 Task: Create a due date automation trigger when advanced on, on the tuesday before a card is due add fields without custom field "Resume" cleared at 11:00 AM.
Action: Mouse moved to (1130, 367)
Screenshot: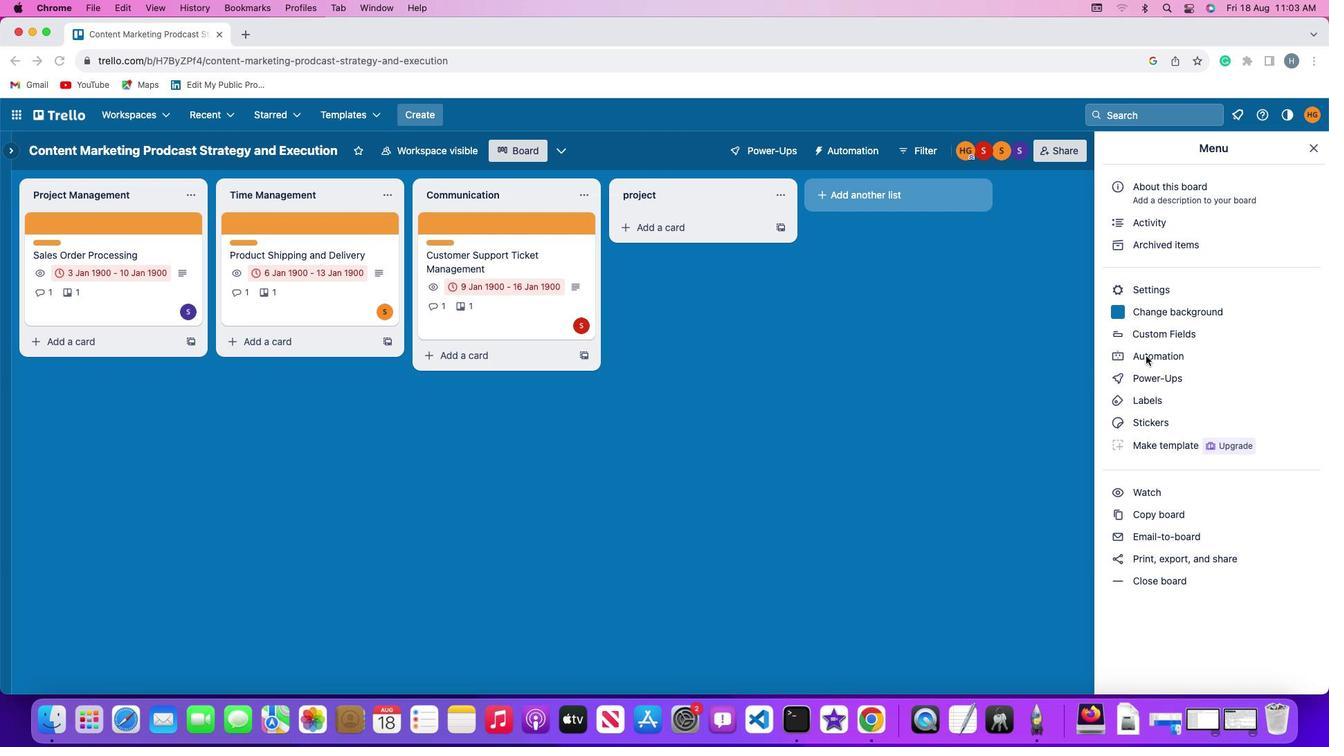 
Action: Mouse pressed left at (1130, 367)
Screenshot: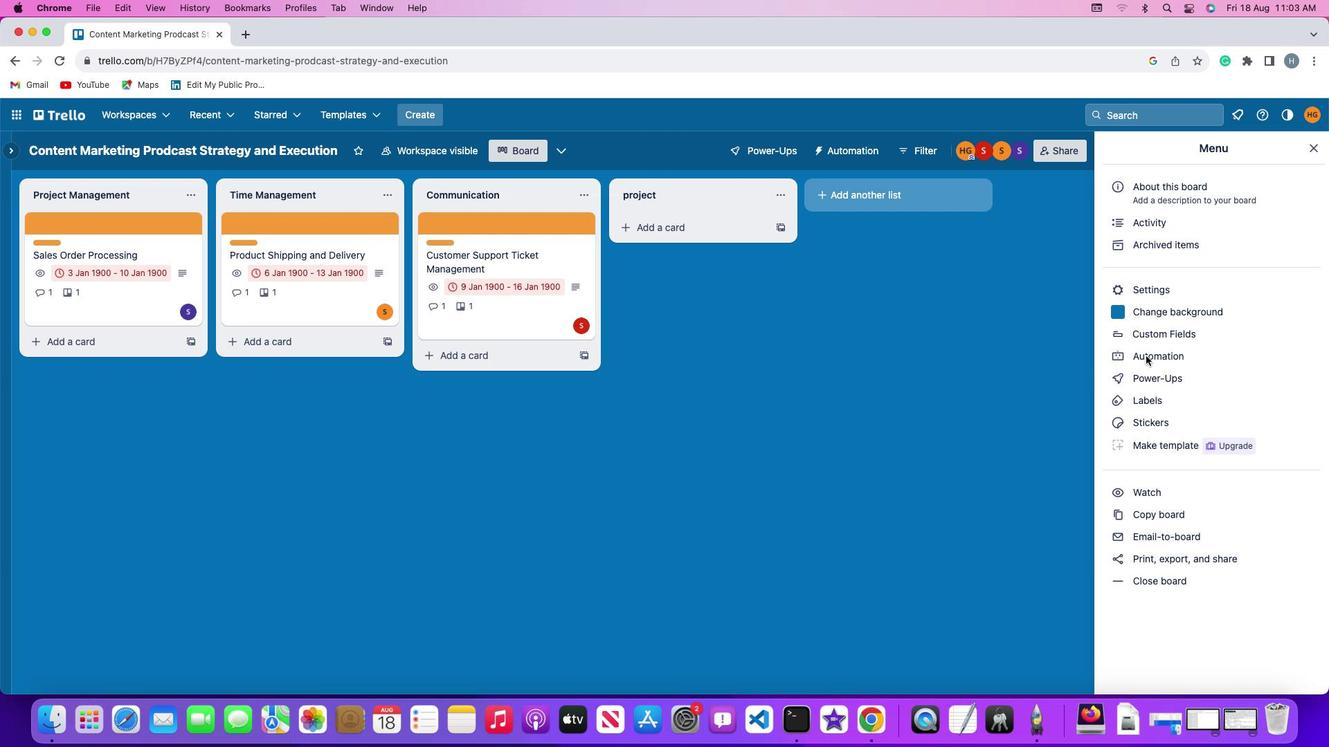 
Action: Mouse pressed left at (1130, 367)
Screenshot: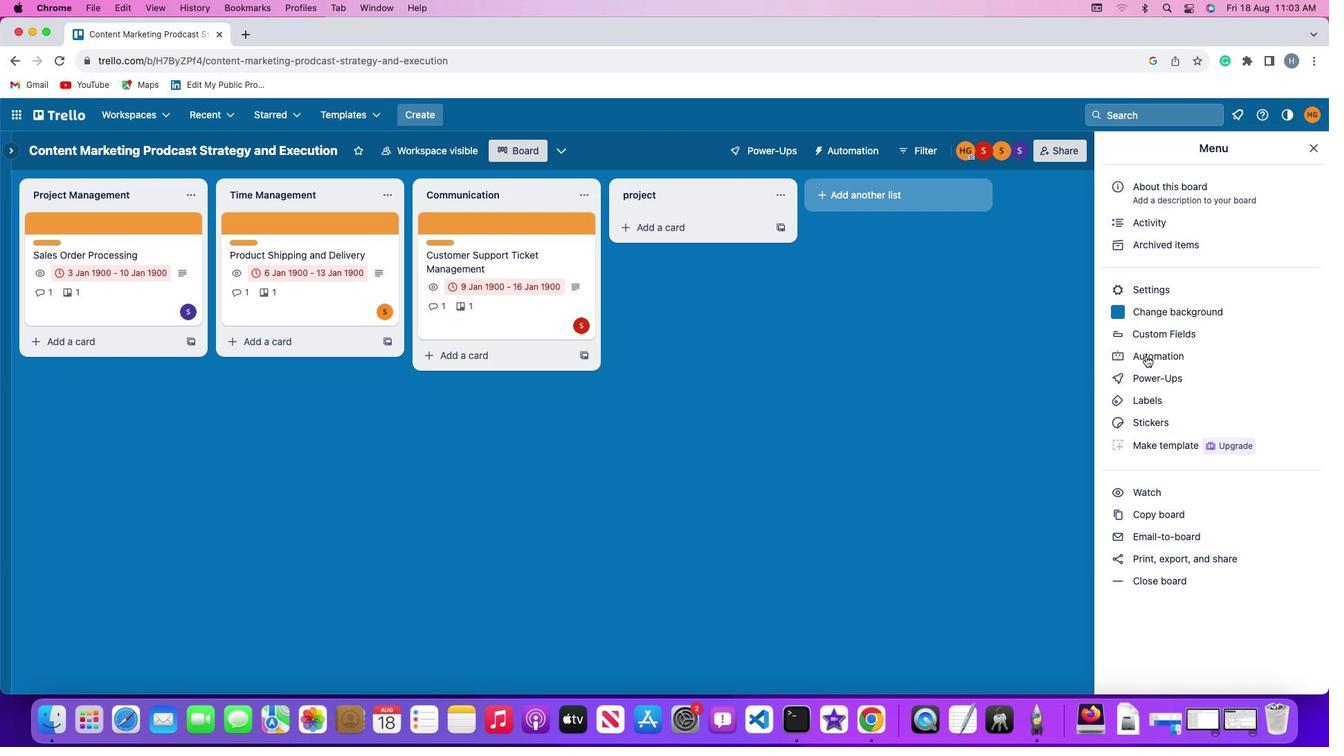 
Action: Mouse moved to (87, 337)
Screenshot: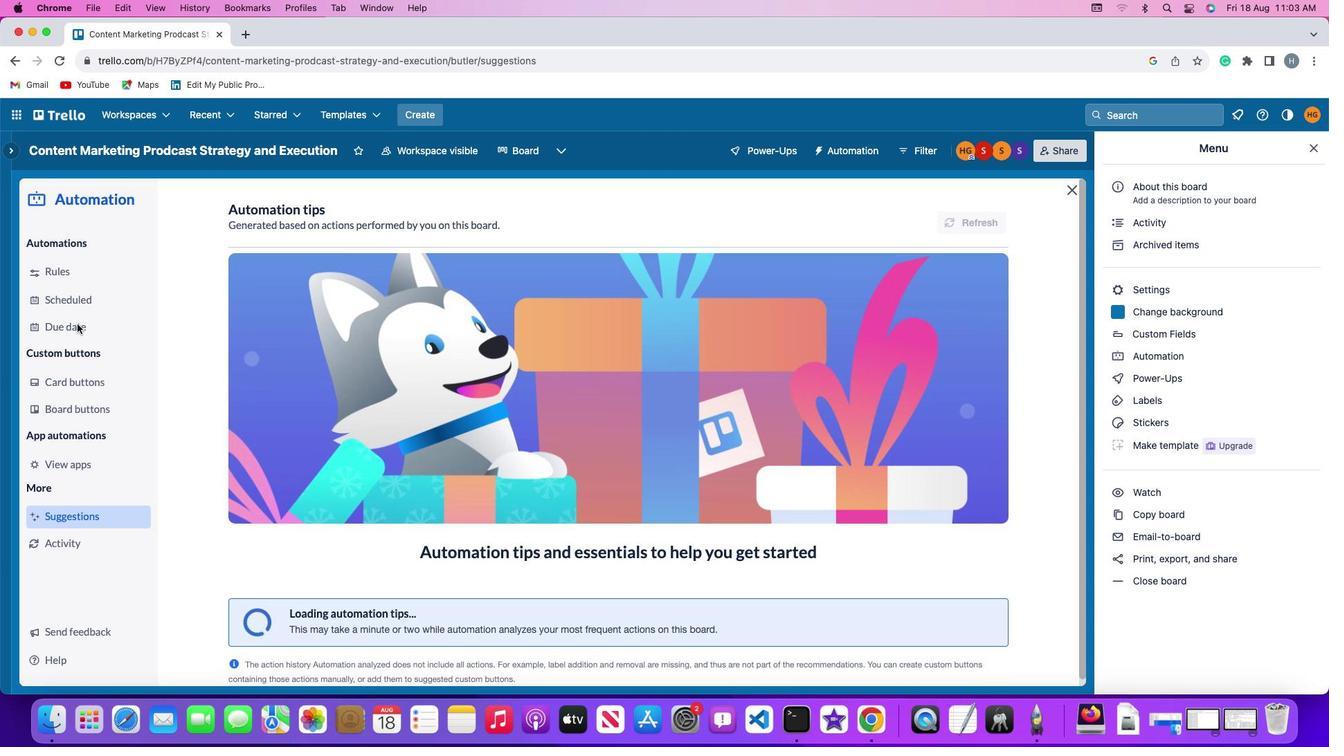 
Action: Mouse pressed left at (87, 337)
Screenshot: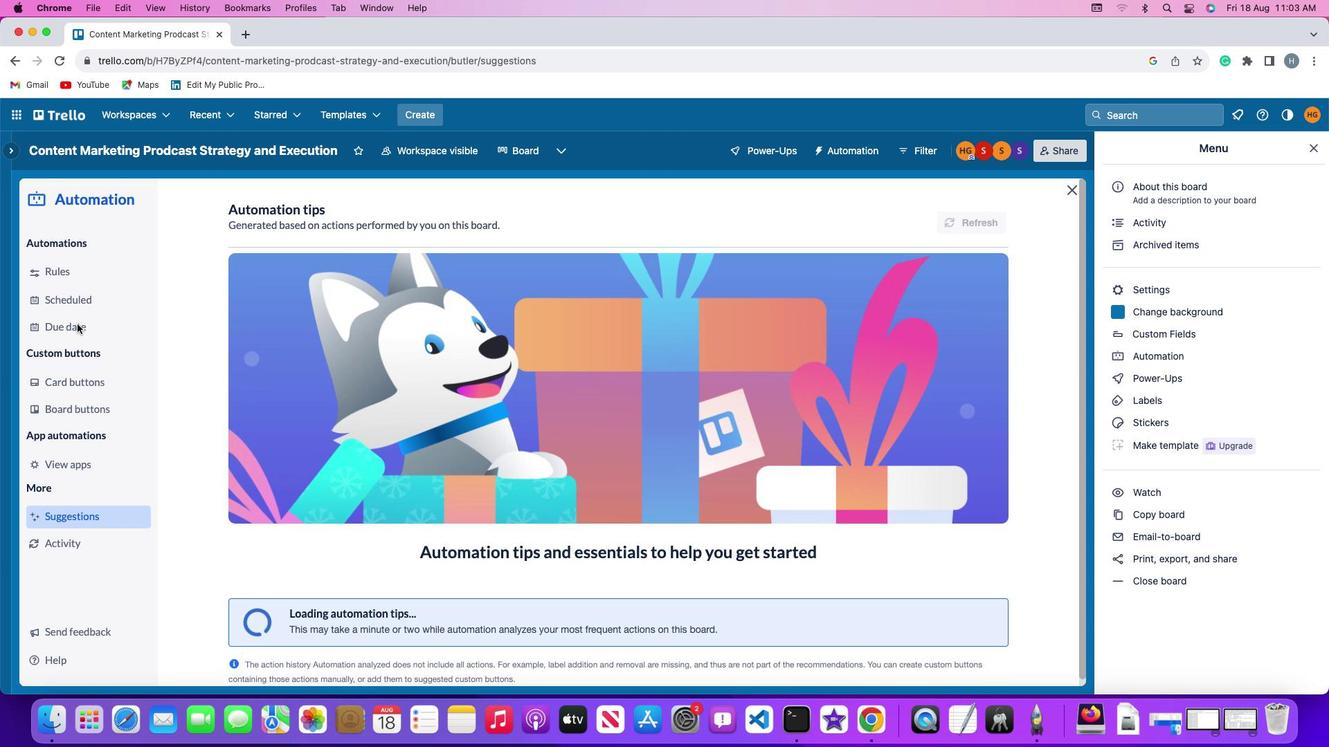 
Action: Mouse moved to (914, 235)
Screenshot: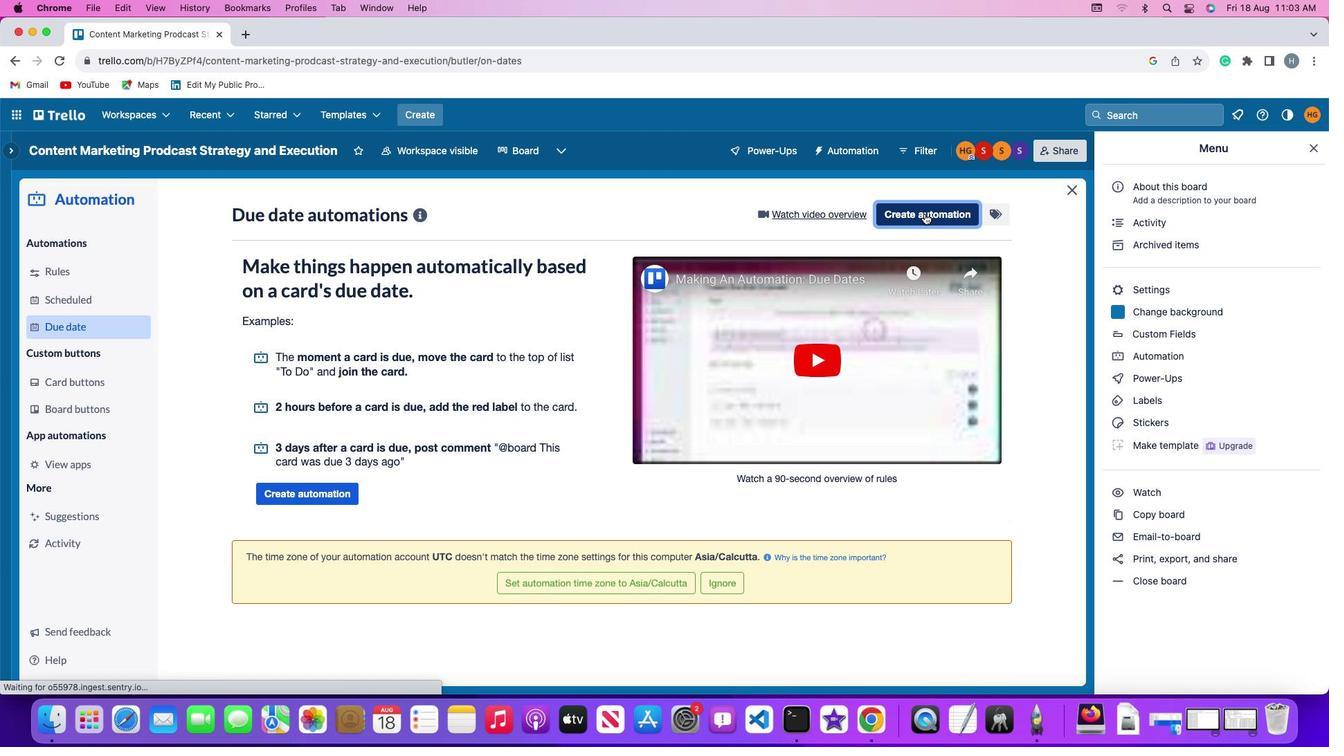 
Action: Mouse pressed left at (914, 235)
Screenshot: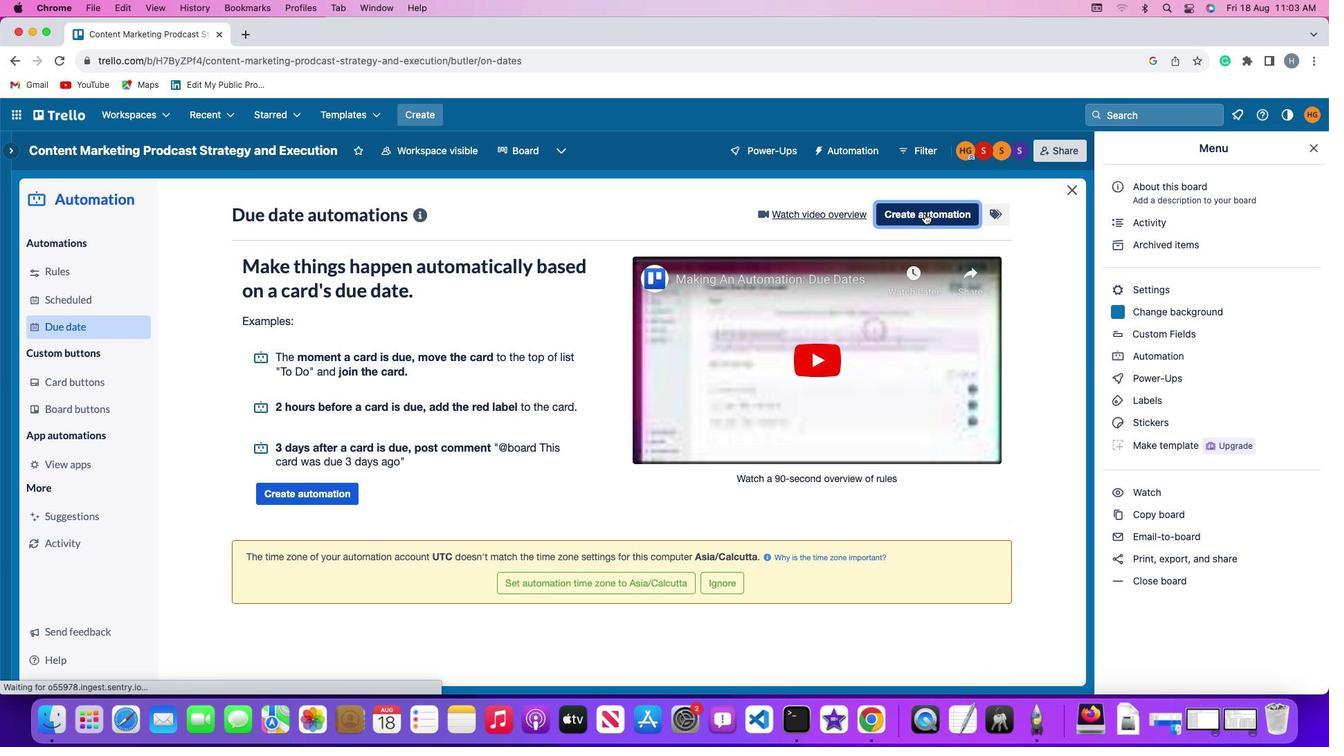 
Action: Mouse moved to (250, 358)
Screenshot: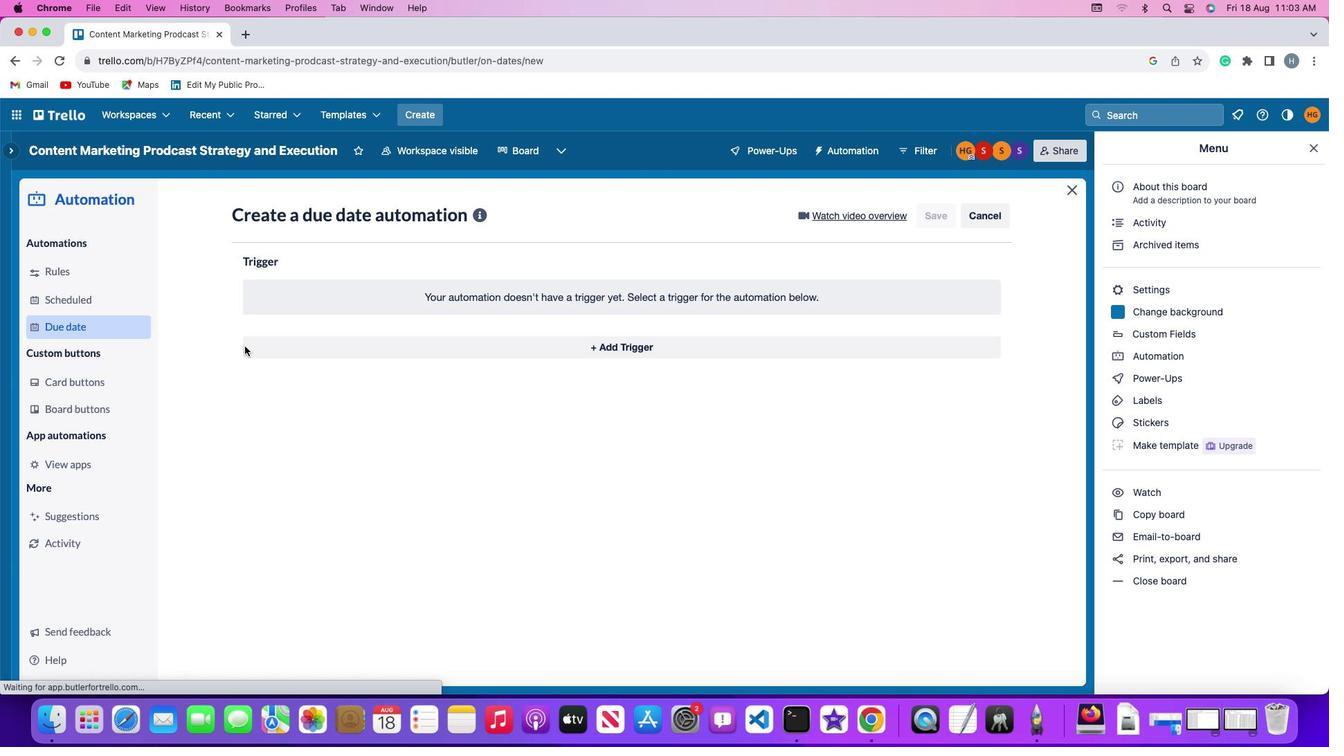 
Action: Mouse pressed left at (250, 358)
Screenshot: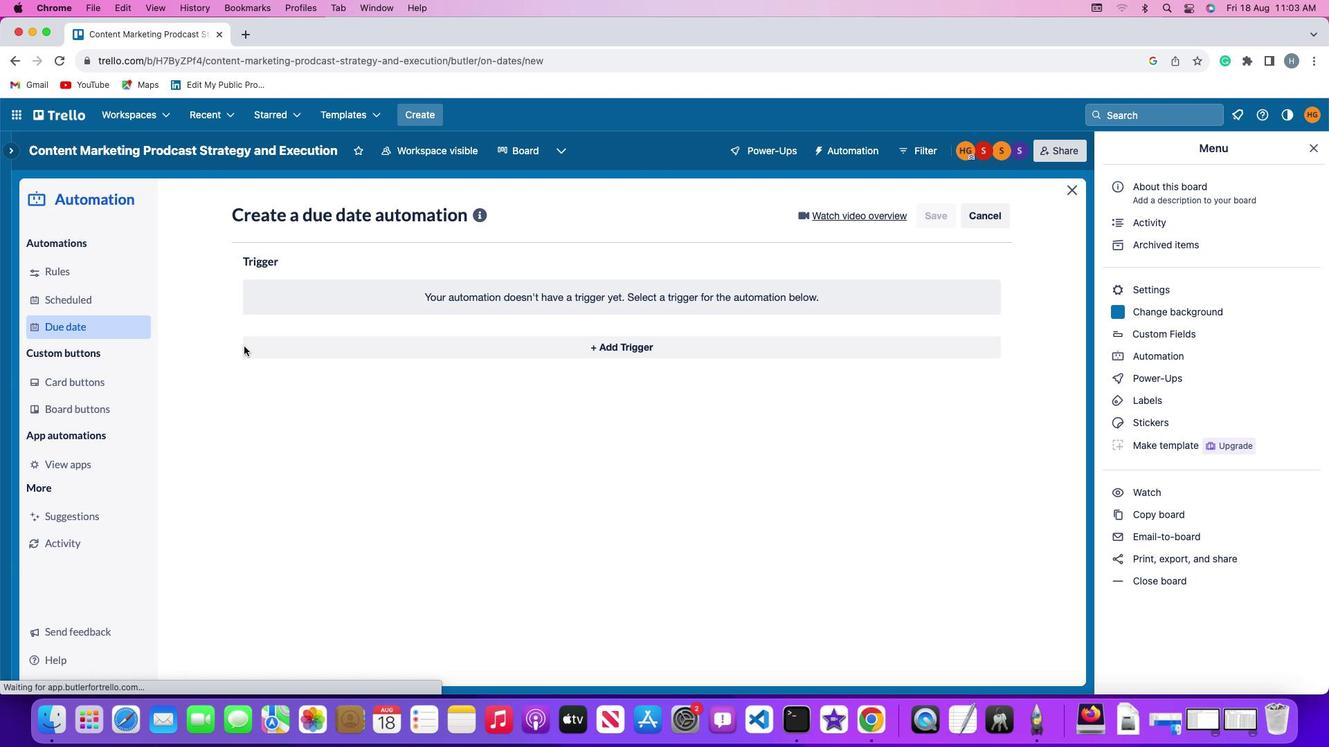 
Action: Mouse moved to (314, 596)
Screenshot: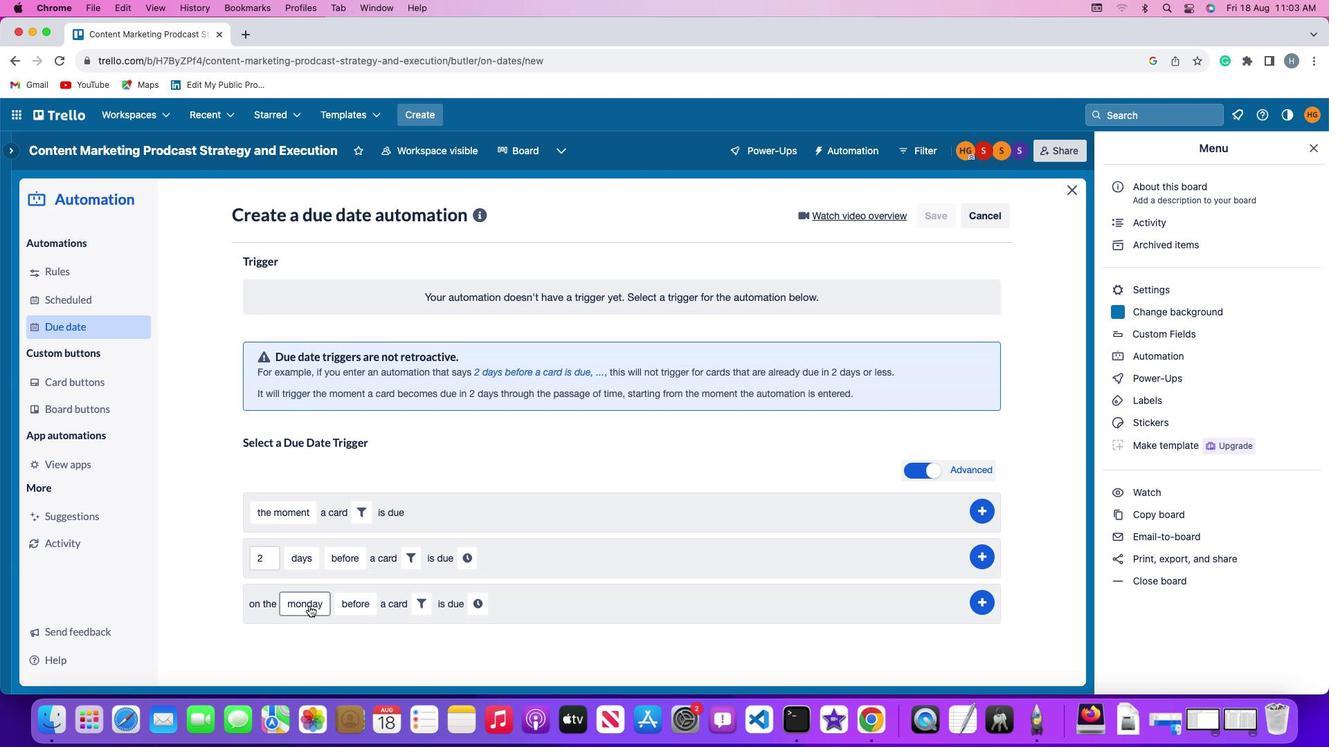 
Action: Mouse pressed left at (314, 596)
Screenshot: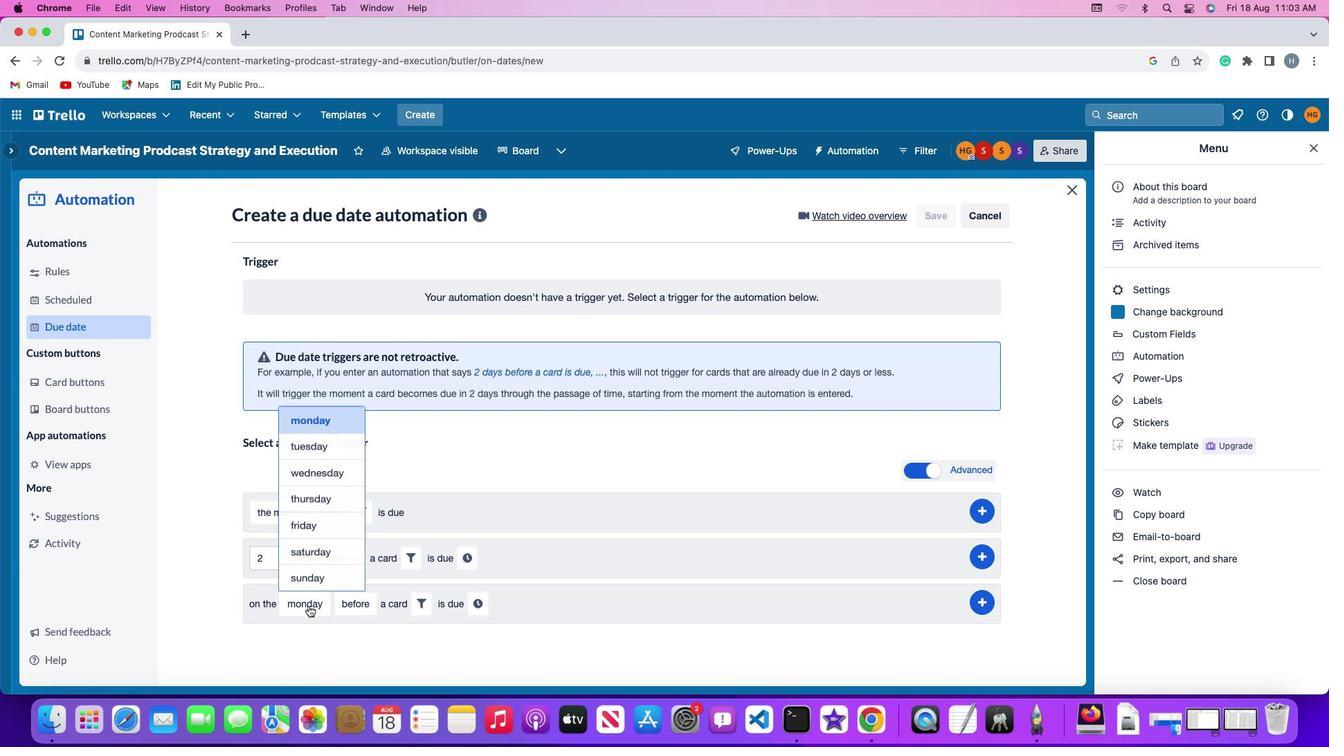 
Action: Mouse moved to (319, 445)
Screenshot: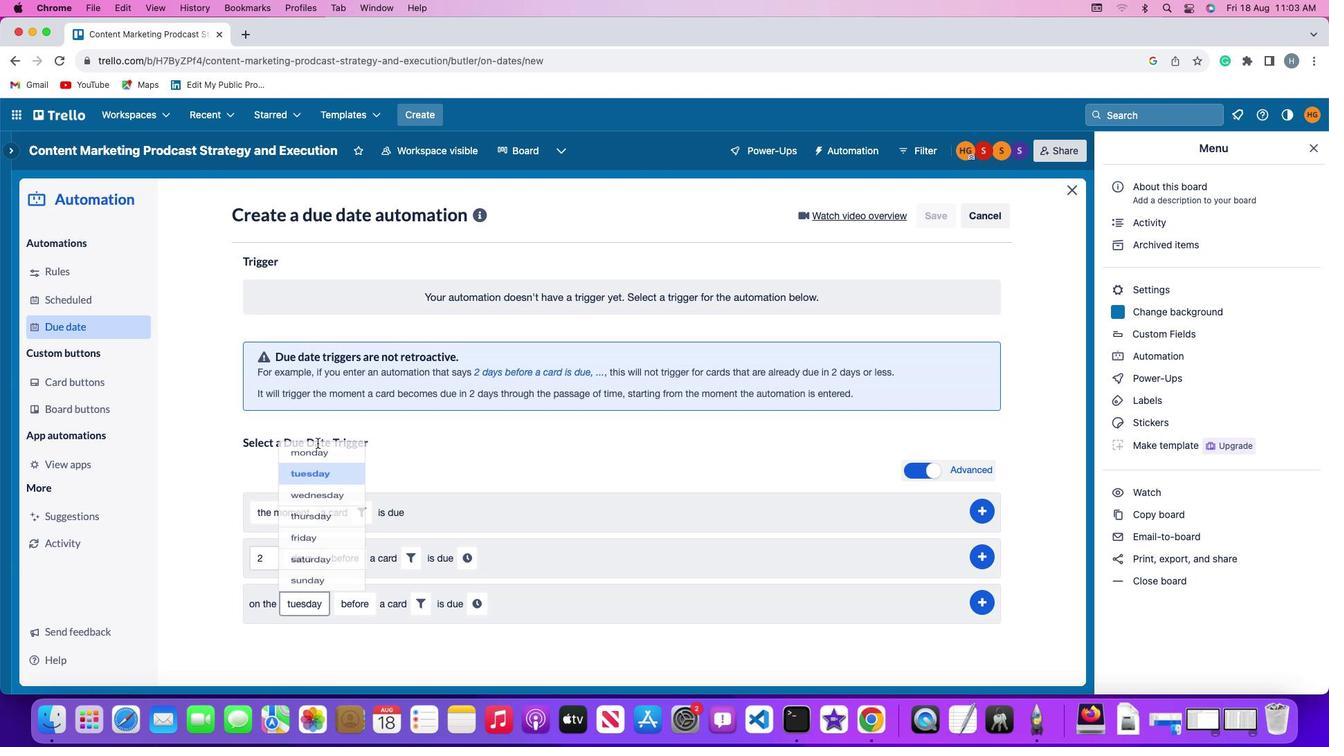
Action: Mouse pressed left at (319, 445)
Screenshot: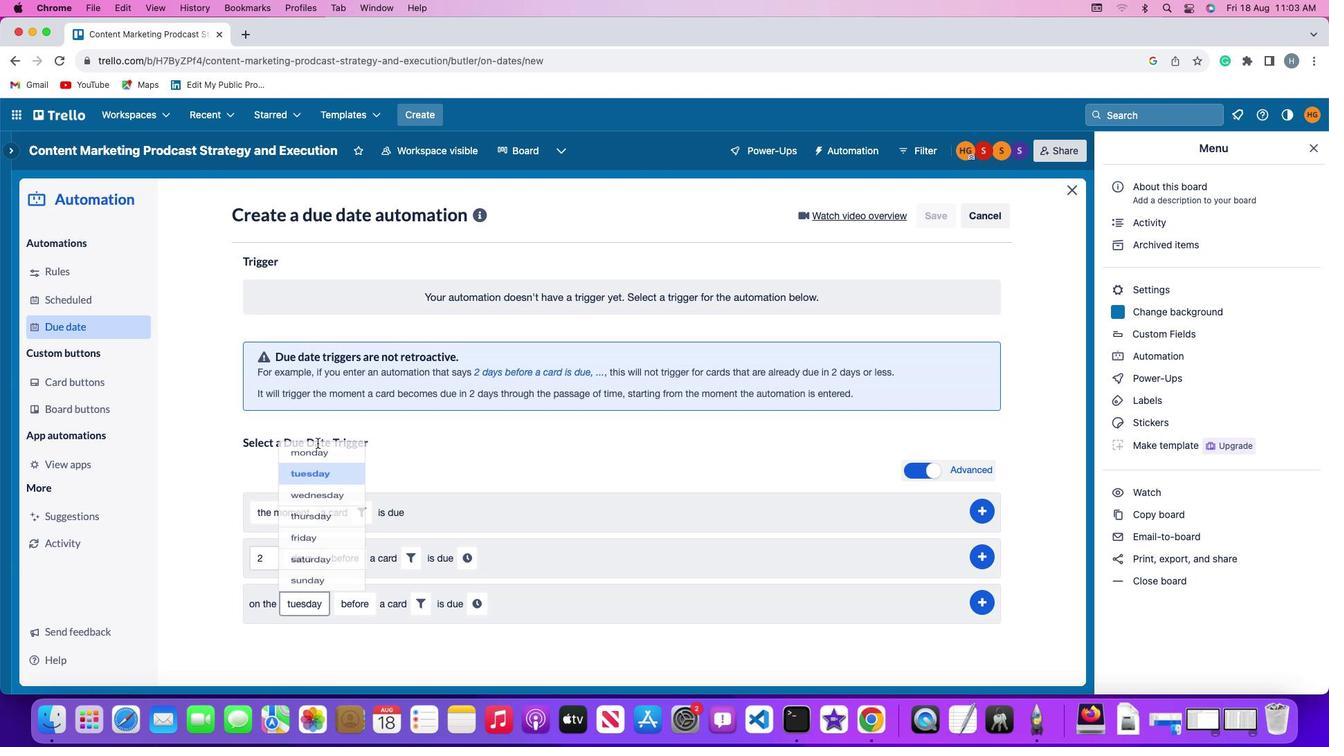 
Action: Mouse moved to (360, 596)
Screenshot: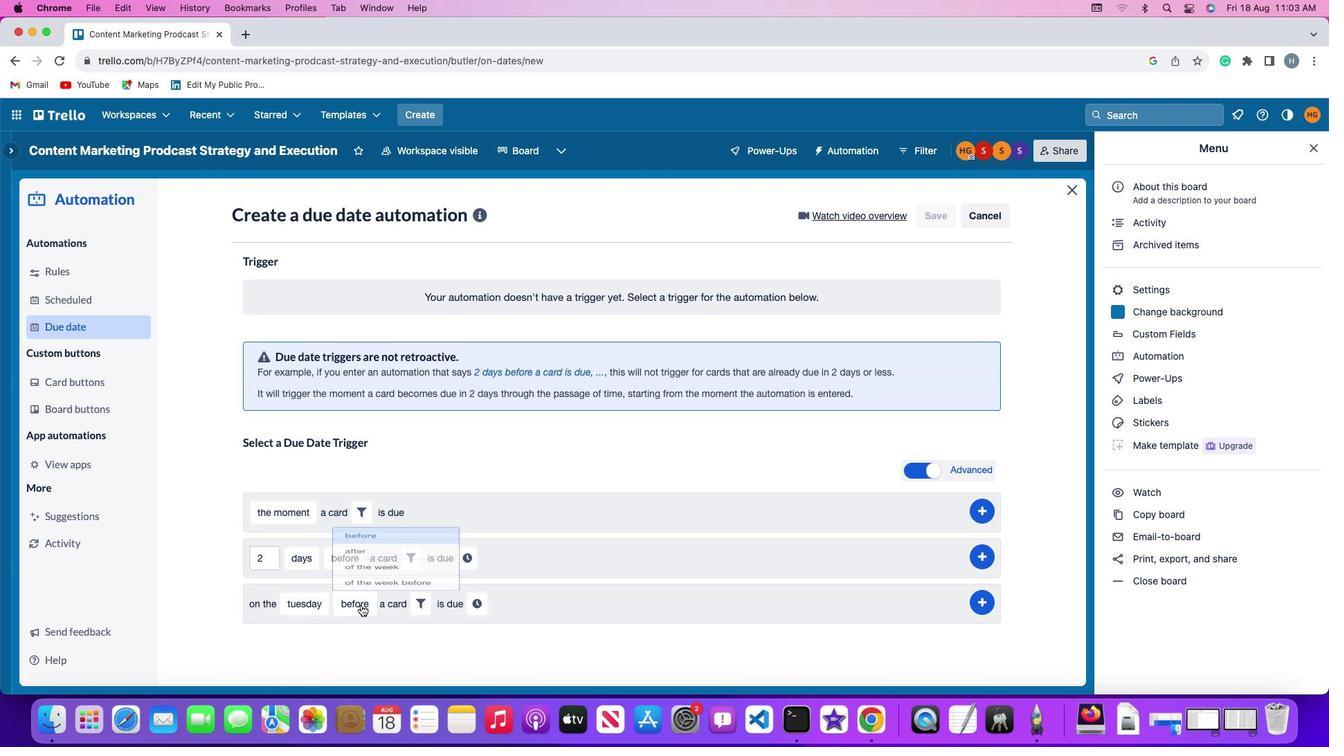
Action: Mouse pressed left at (360, 596)
Screenshot: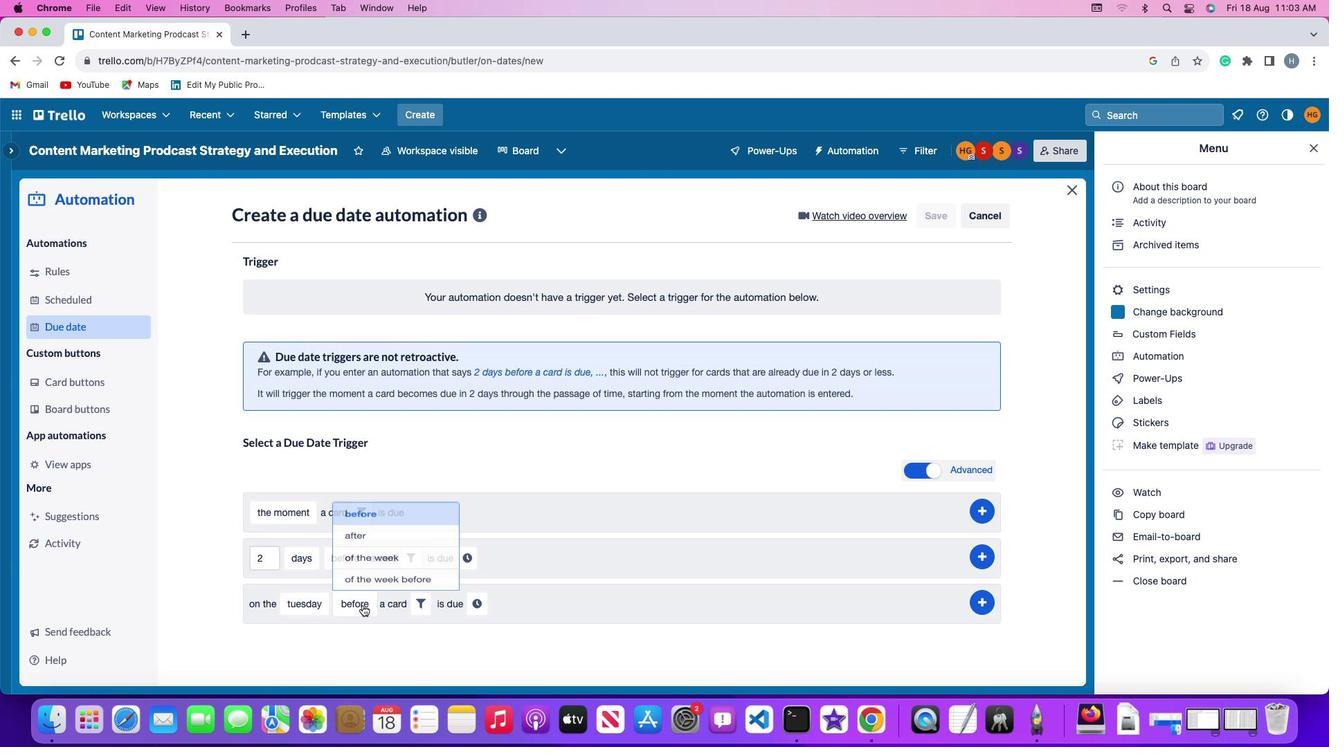
Action: Mouse moved to (387, 495)
Screenshot: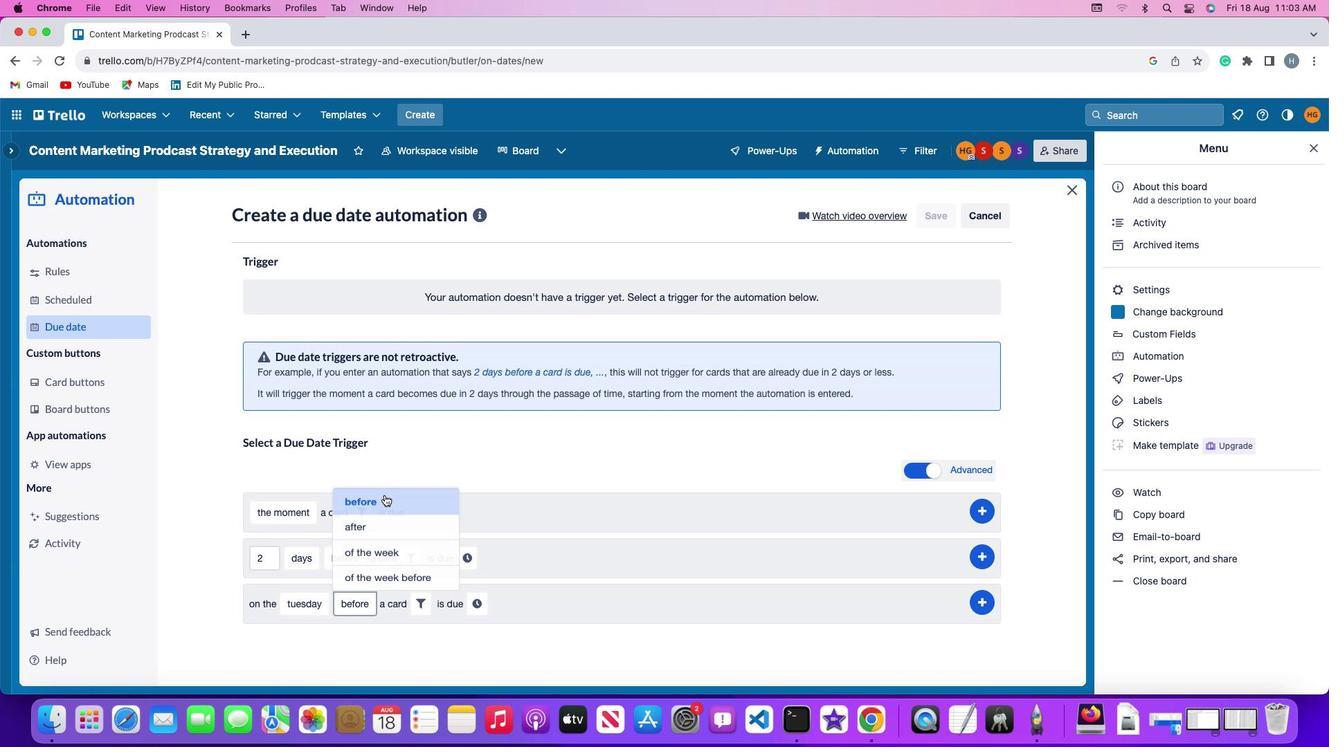 
Action: Mouse pressed left at (387, 495)
Screenshot: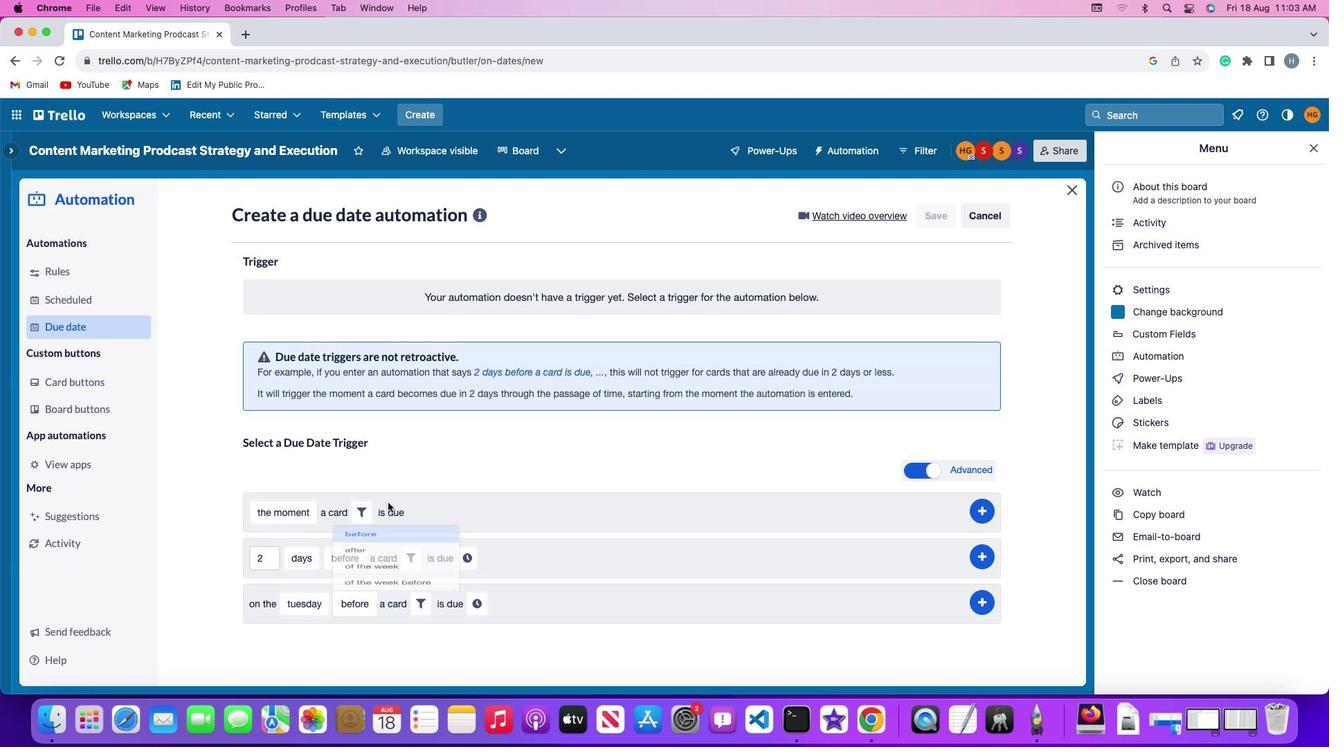 
Action: Mouse moved to (425, 596)
Screenshot: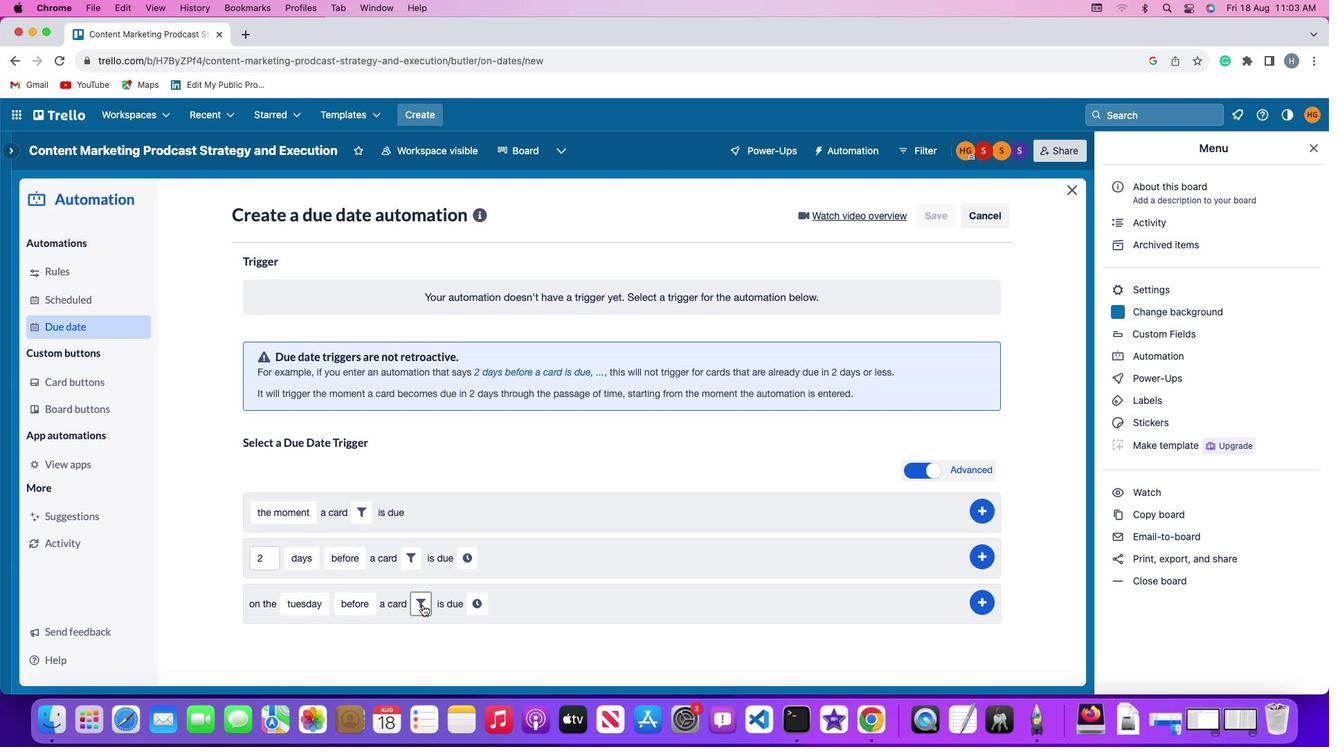 
Action: Mouse pressed left at (425, 596)
Screenshot: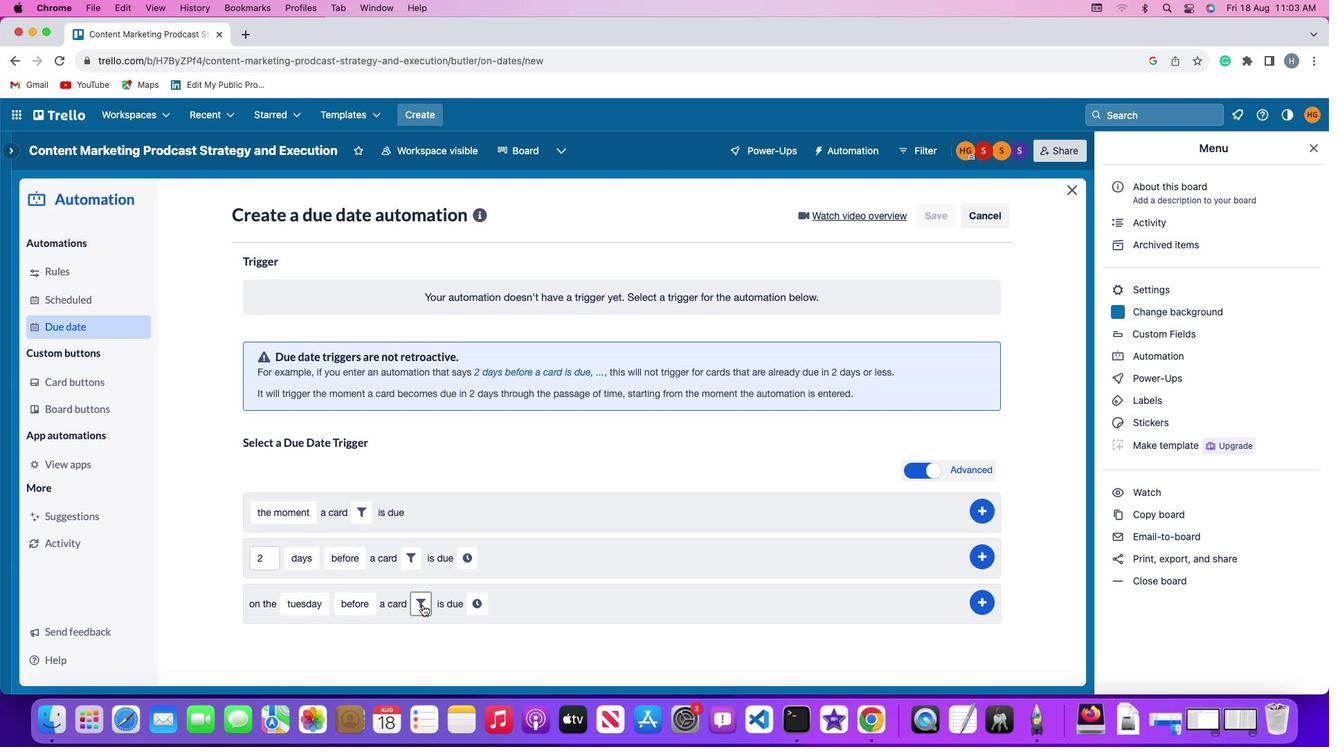 
Action: Mouse moved to (628, 637)
Screenshot: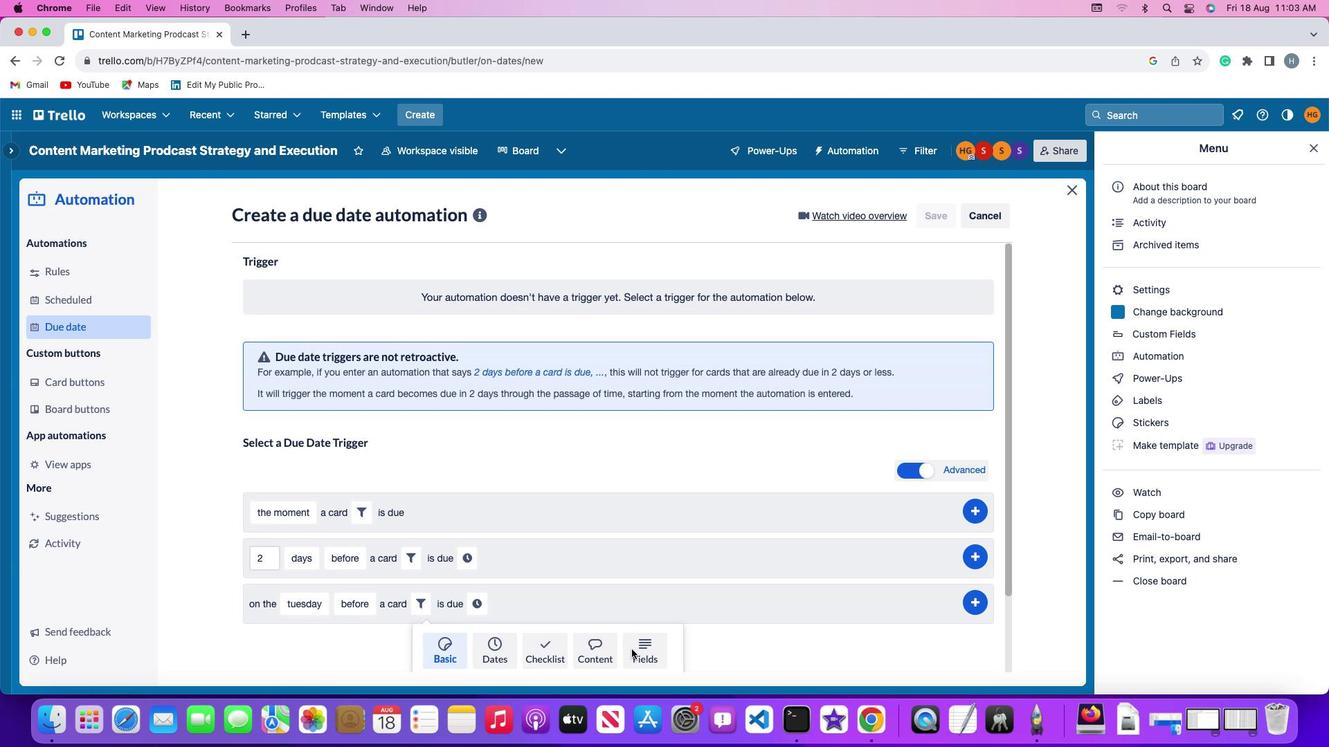 
Action: Mouse pressed left at (628, 637)
Screenshot: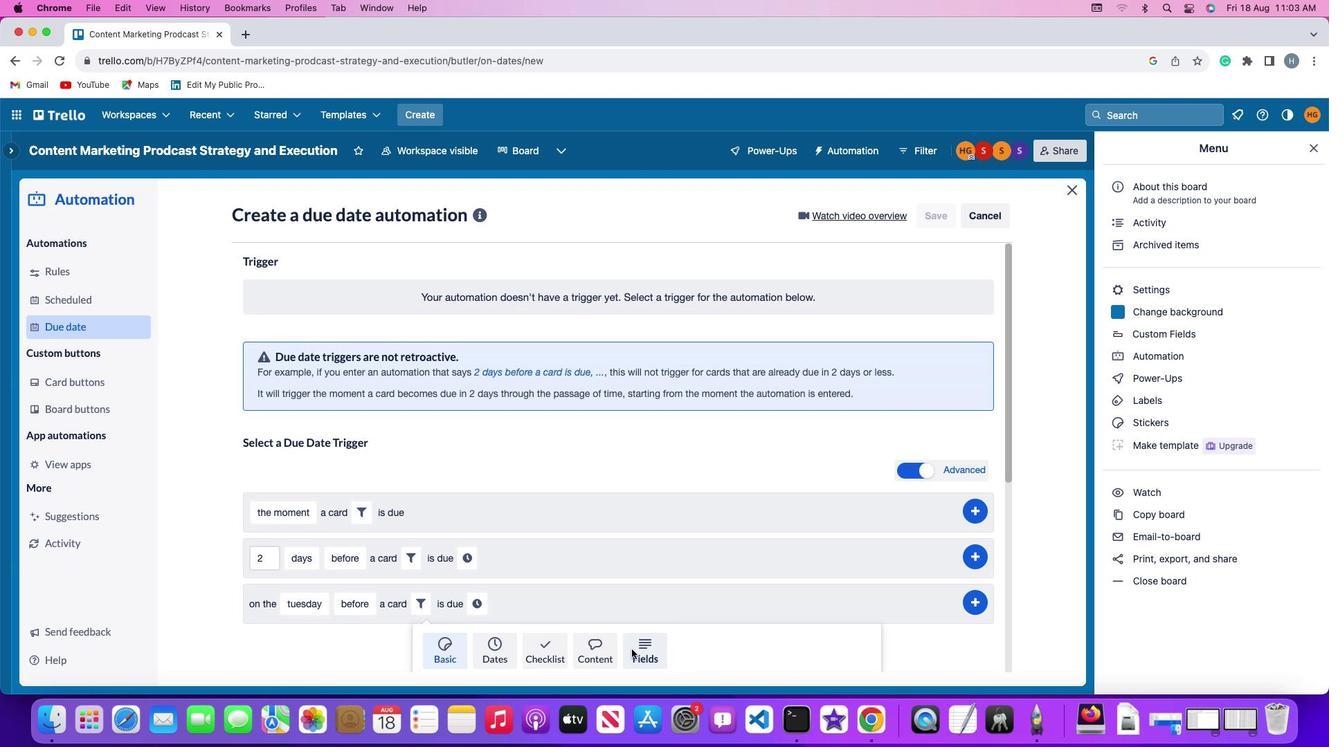 
Action: Mouse moved to (356, 627)
Screenshot: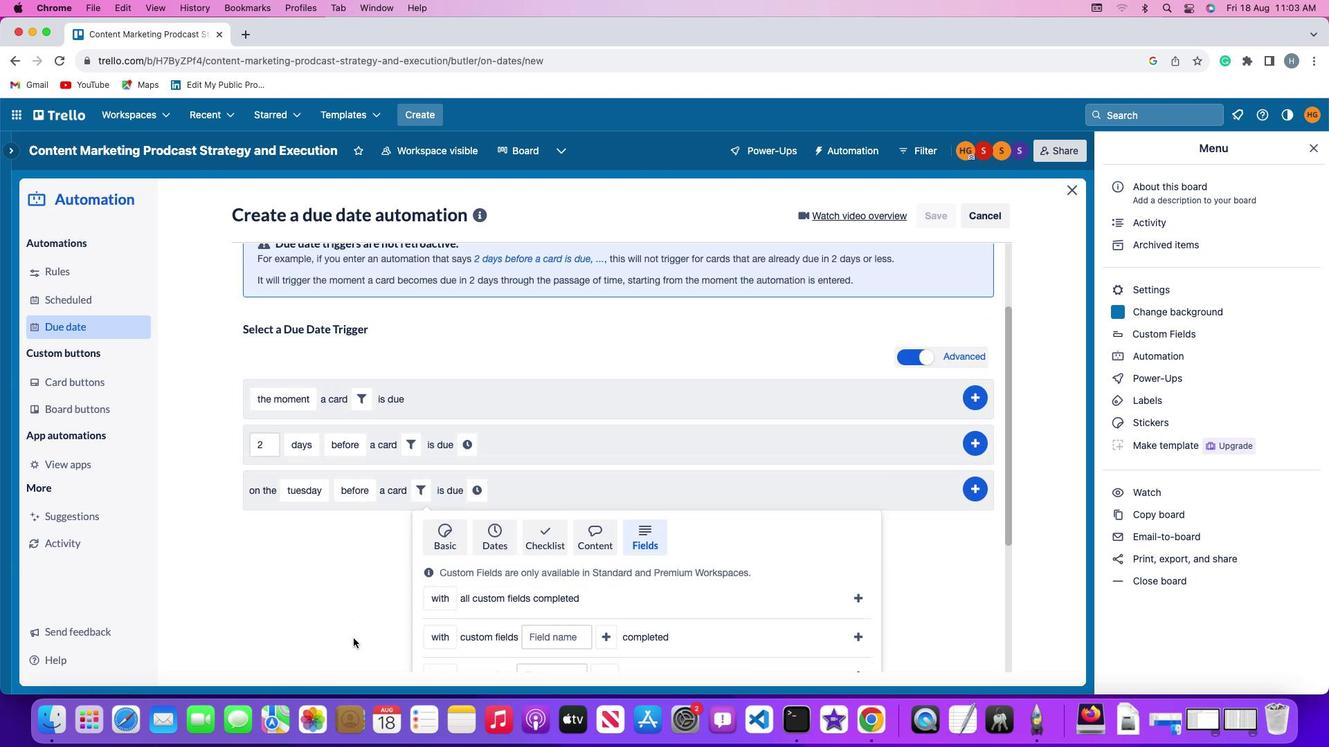 
Action: Mouse scrolled (356, 627) with delta (12, 38)
Screenshot: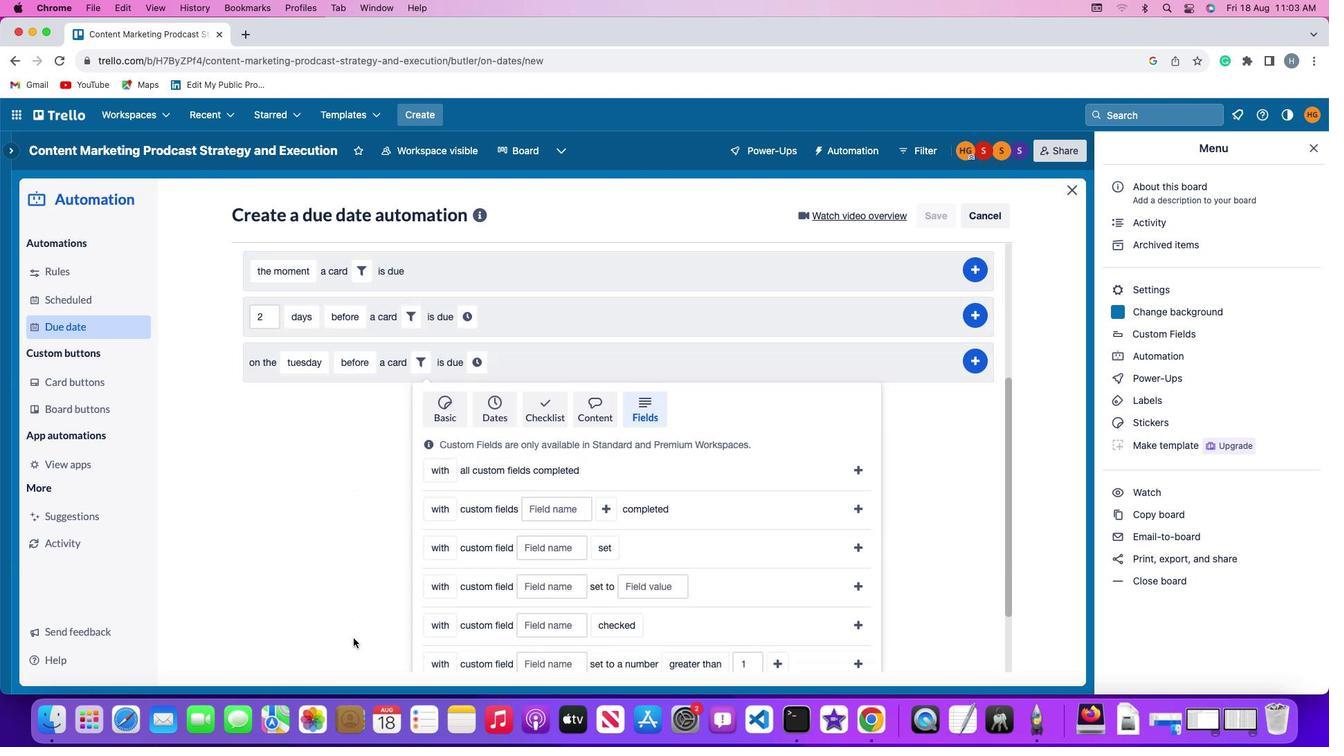 
Action: Mouse scrolled (356, 627) with delta (12, 38)
Screenshot: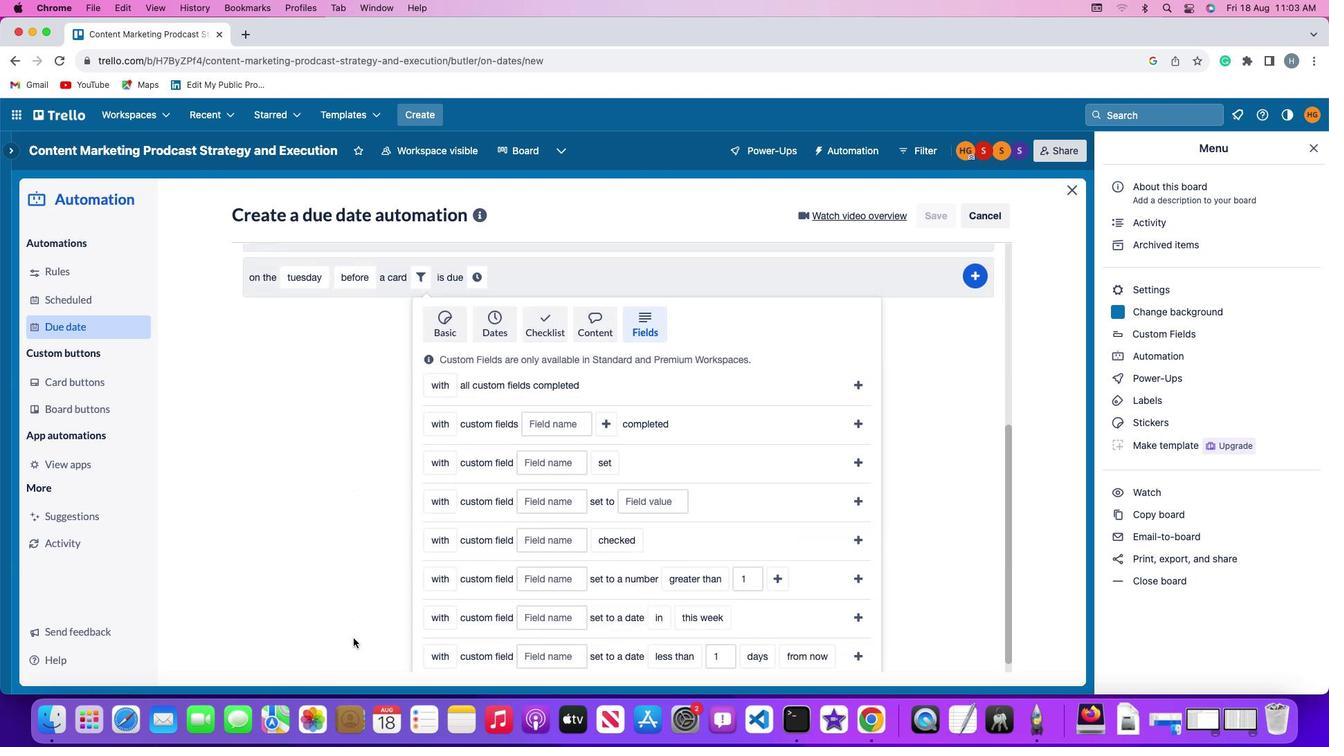 
Action: Mouse scrolled (356, 627) with delta (12, 36)
Screenshot: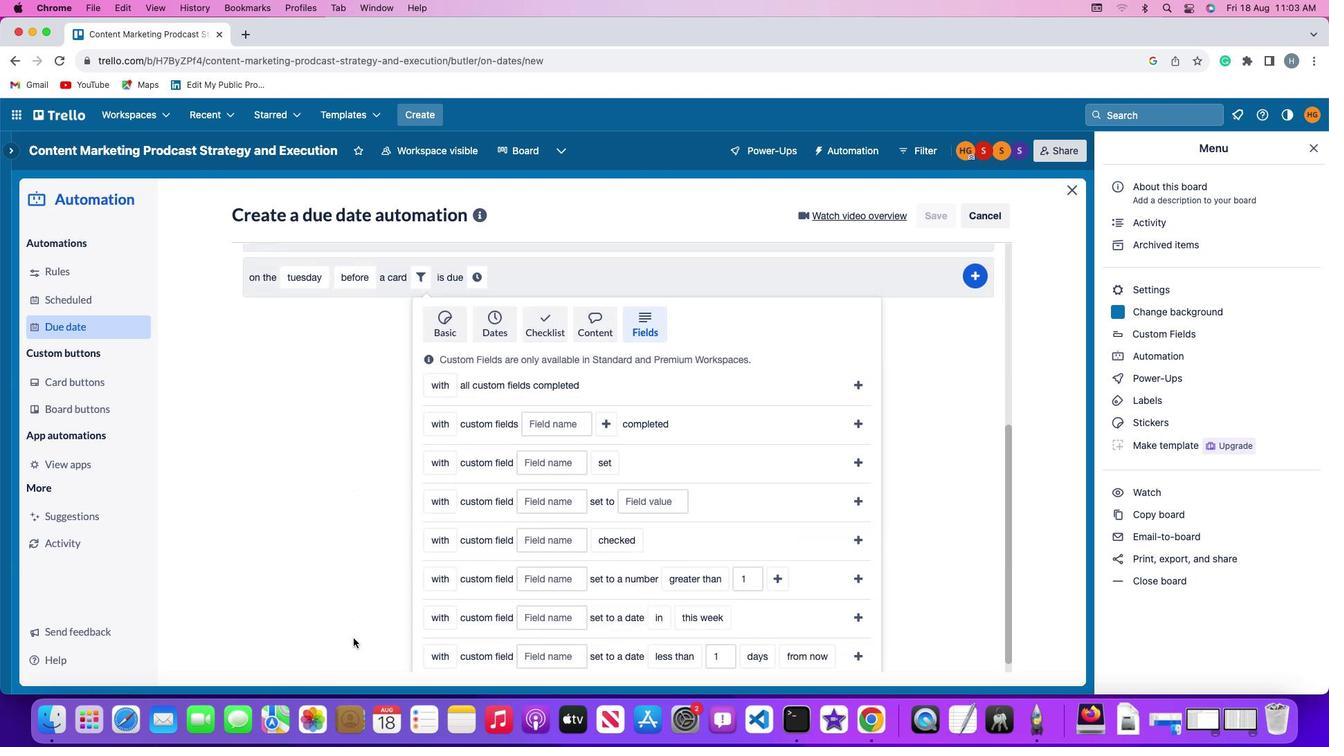 
Action: Mouse scrolled (356, 627) with delta (12, 35)
Screenshot: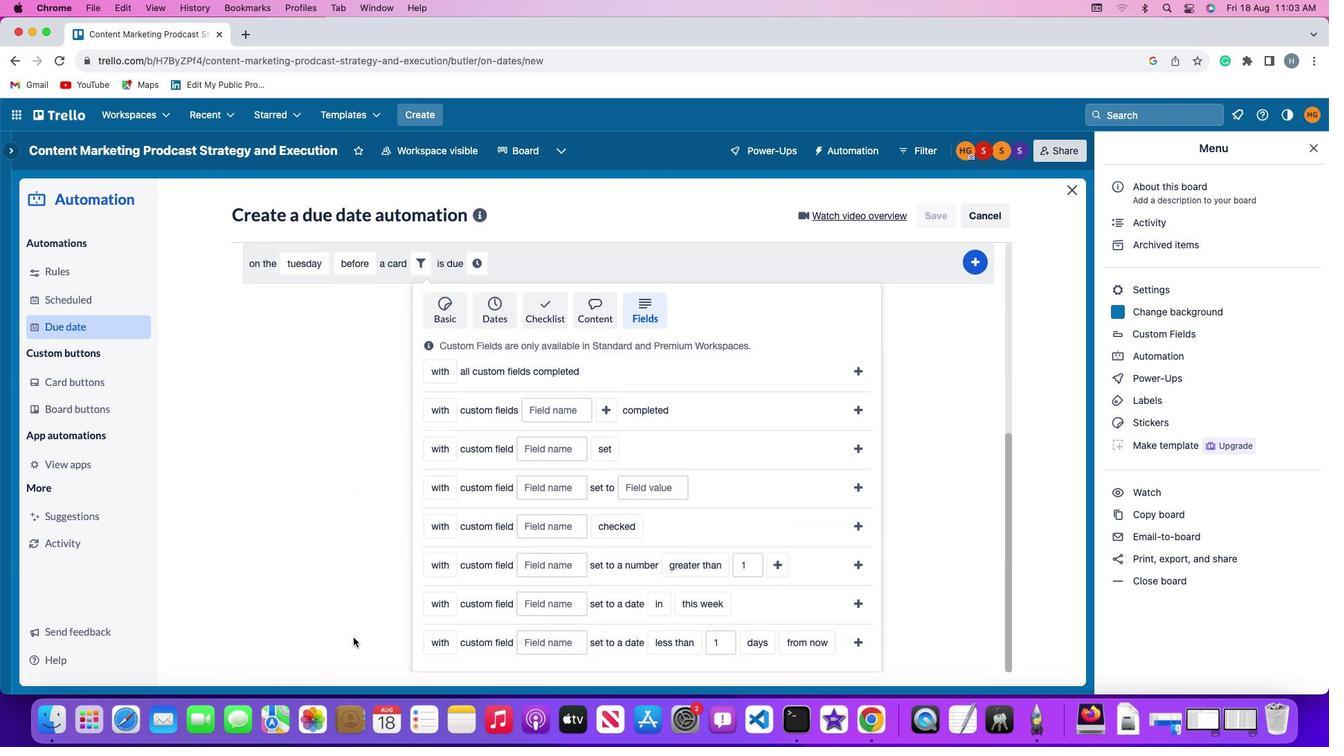 
Action: Mouse moved to (356, 627)
Screenshot: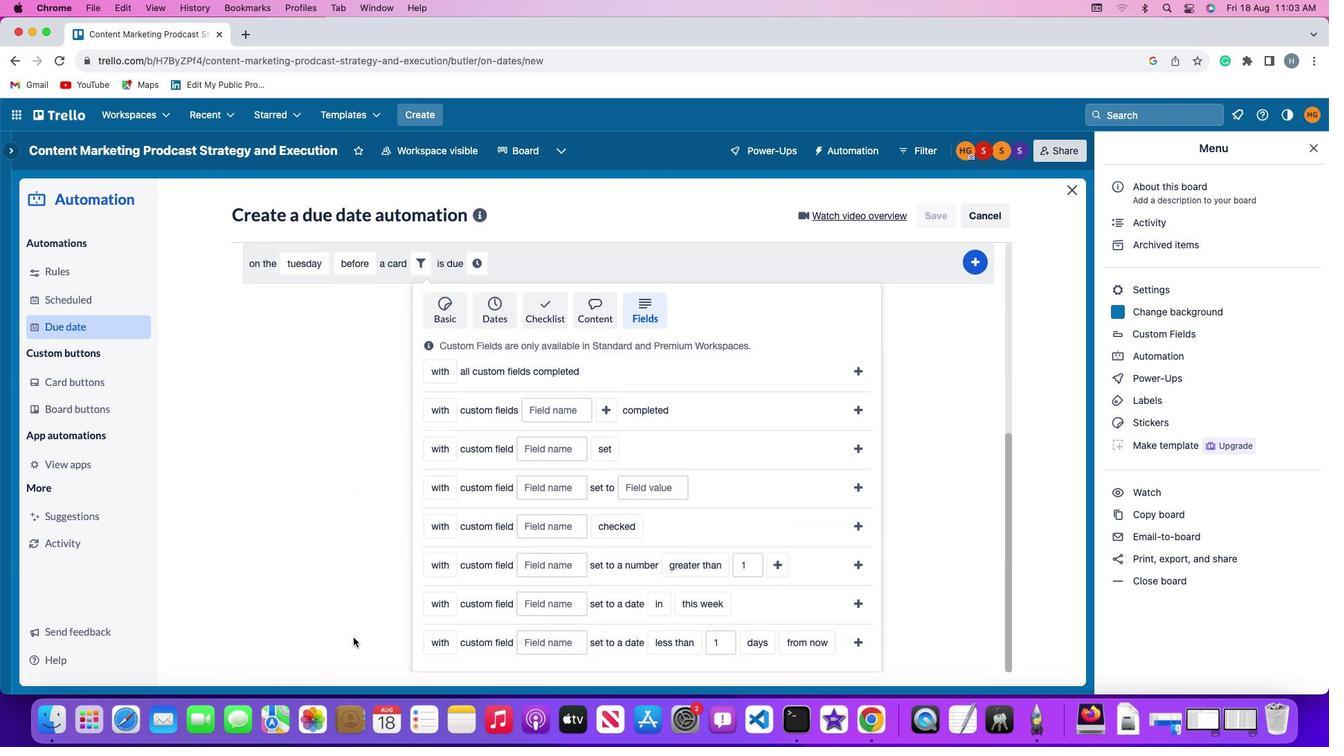 
Action: Mouse scrolled (356, 627) with delta (12, 34)
Screenshot: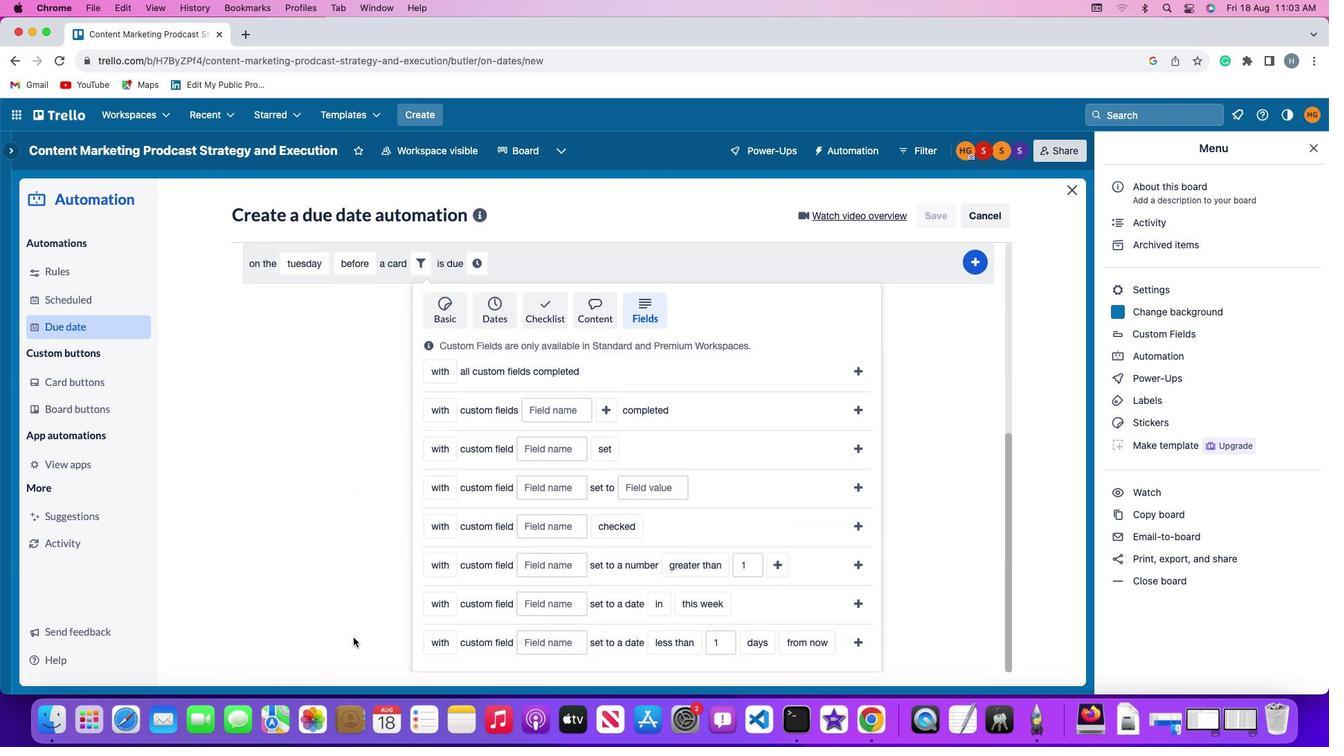
Action: Mouse moved to (358, 625)
Screenshot: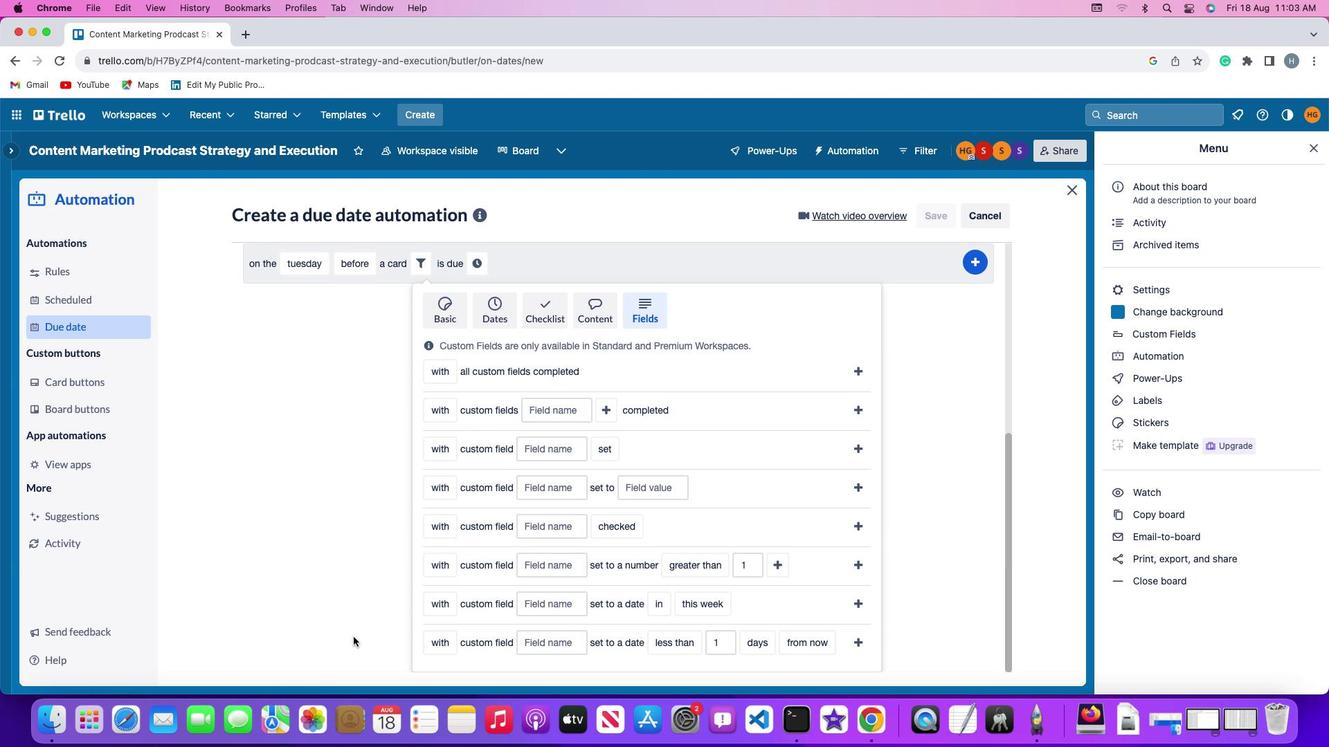 
Action: Mouse scrolled (358, 625) with delta (12, 38)
Screenshot: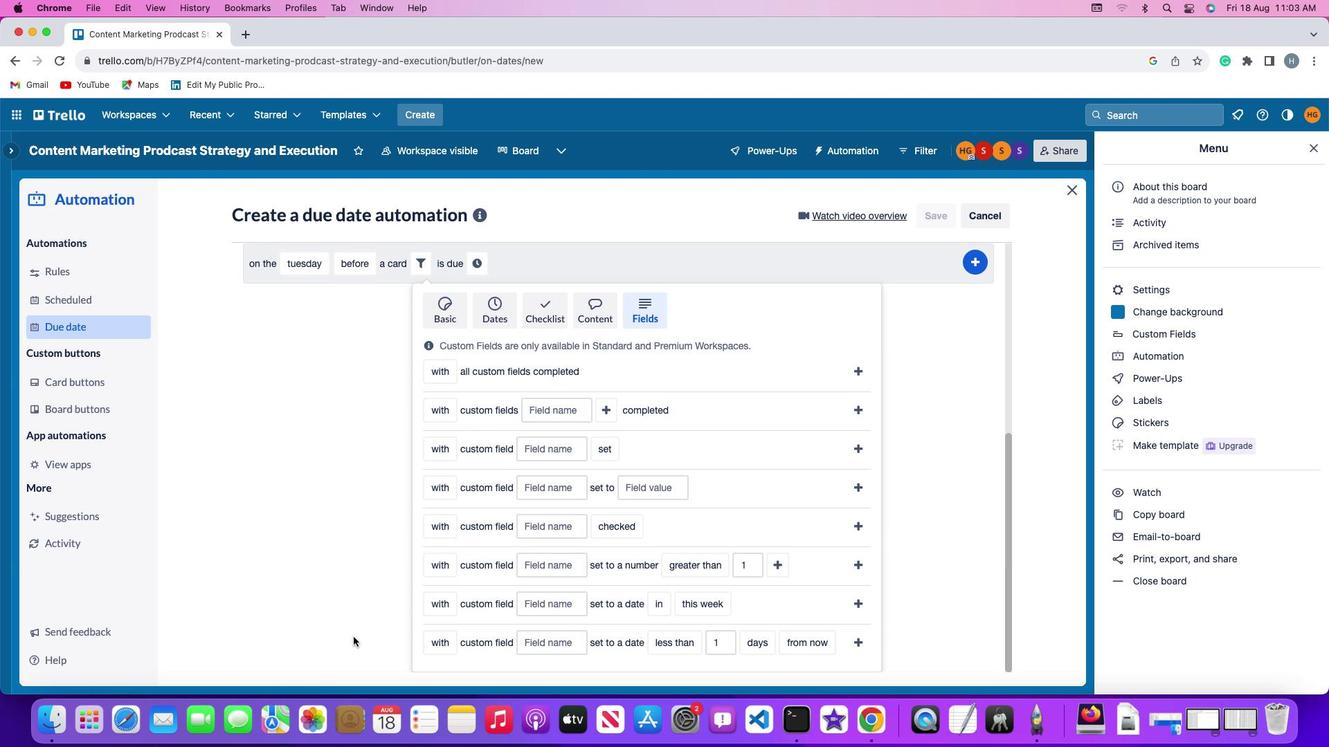 
Action: Mouse scrolled (358, 625) with delta (12, 38)
Screenshot: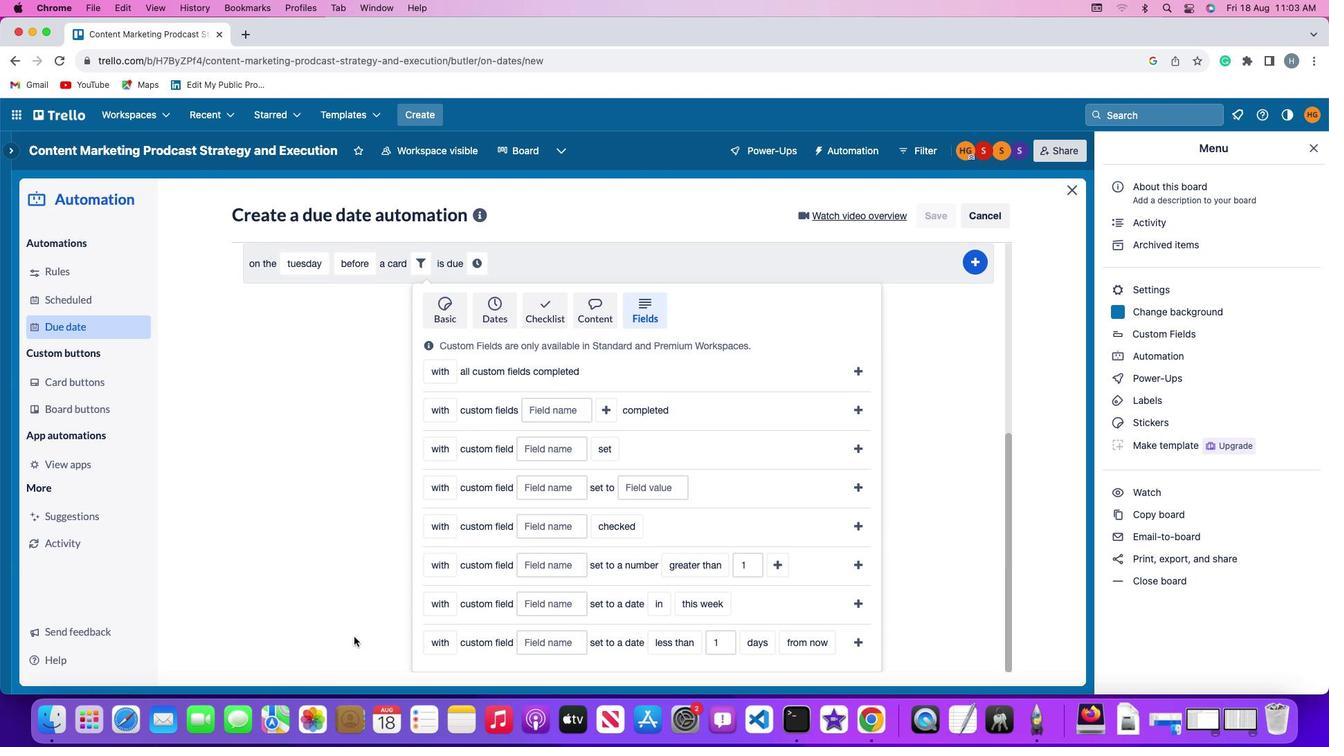 
Action: Mouse scrolled (358, 625) with delta (12, 36)
Screenshot: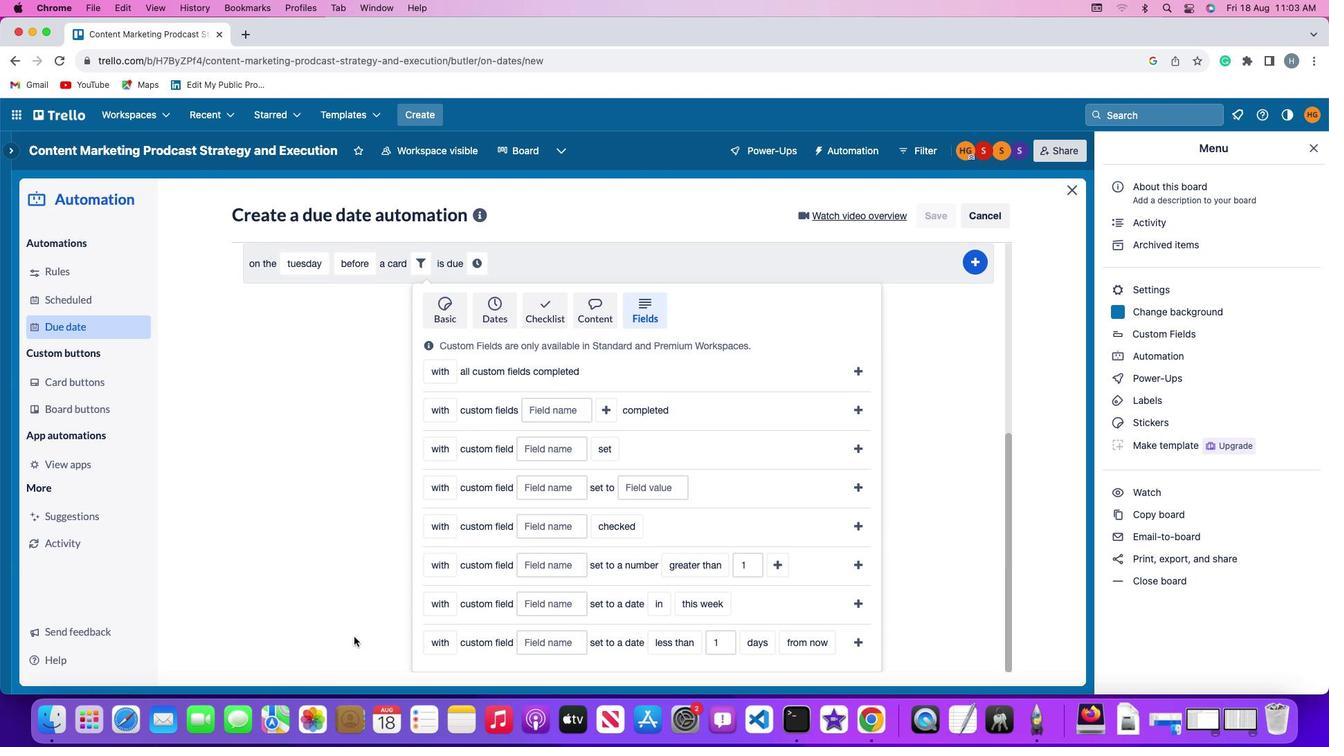 
Action: Mouse scrolled (358, 625) with delta (12, 36)
Screenshot: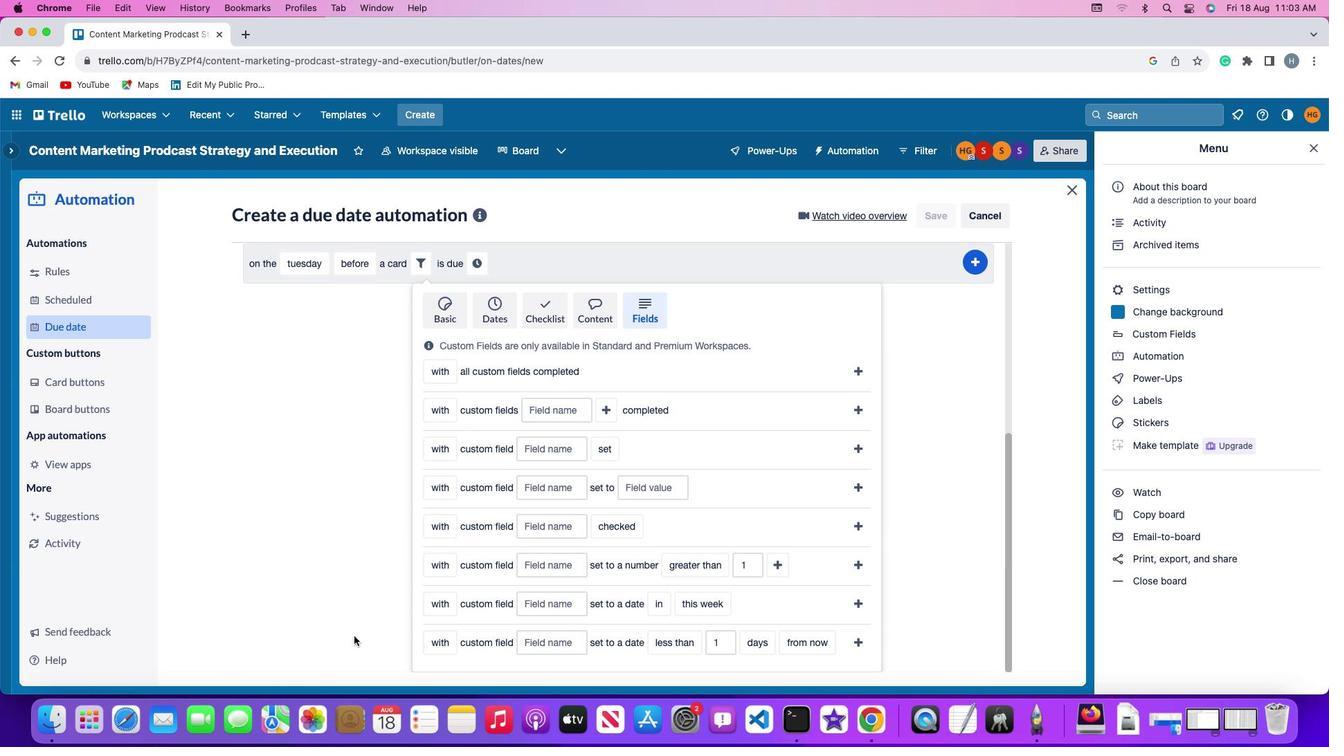 
Action: Mouse moved to (438, 448)
Screenshot: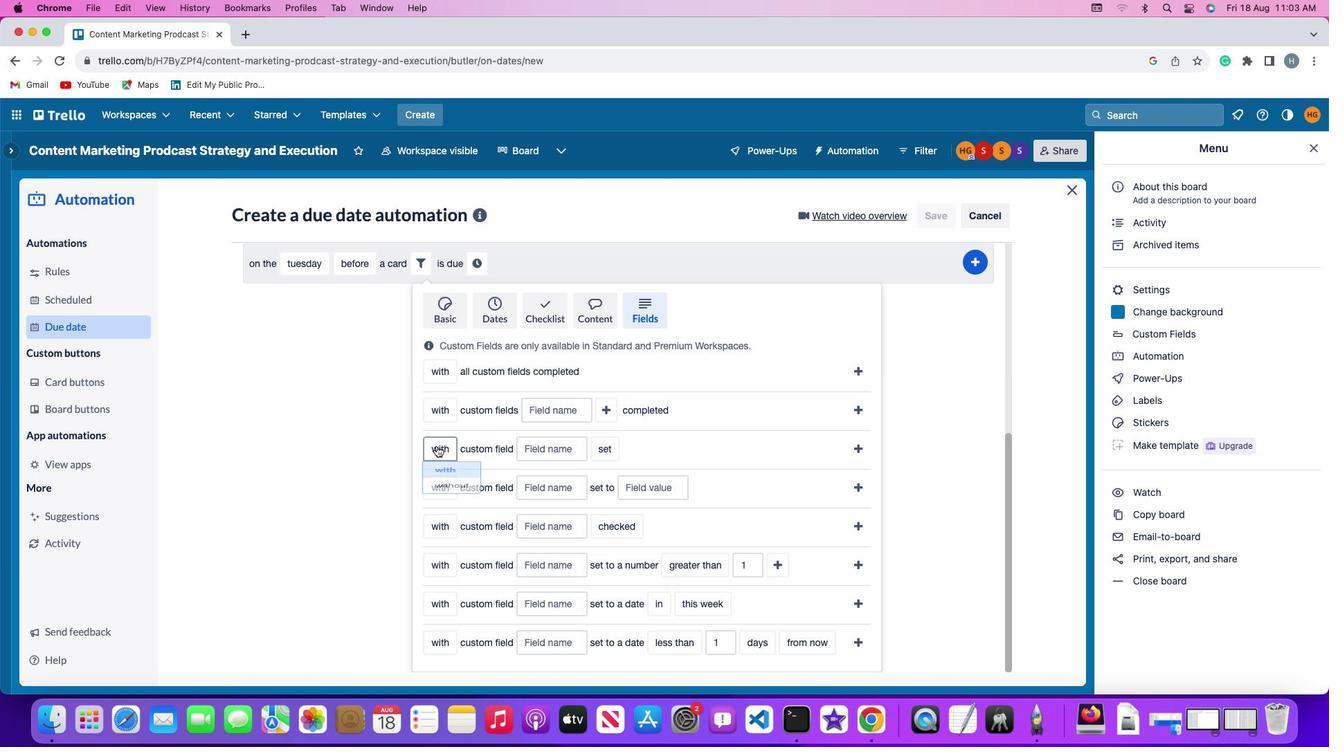 
Action: Mouse pressed left at (438, 448)
Screenshot: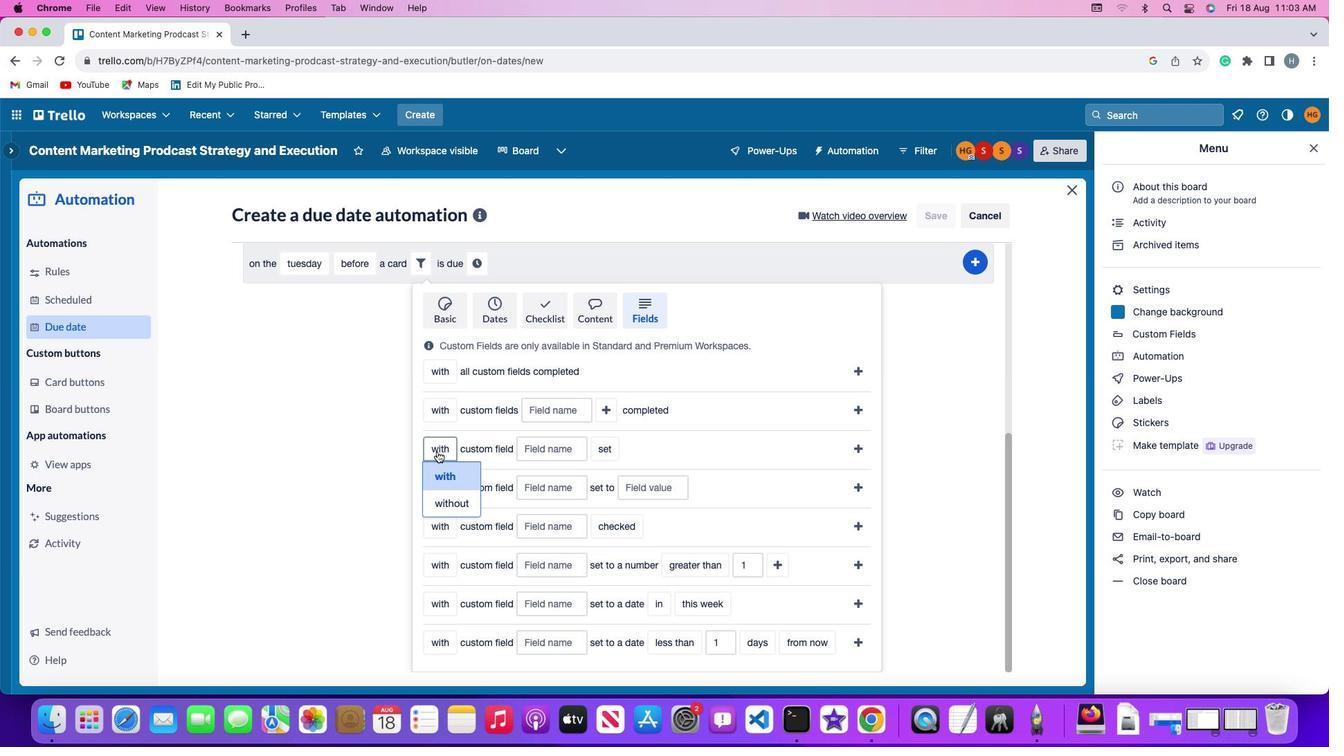 
Action: Mouse moved to (455, 504)
Screenshot: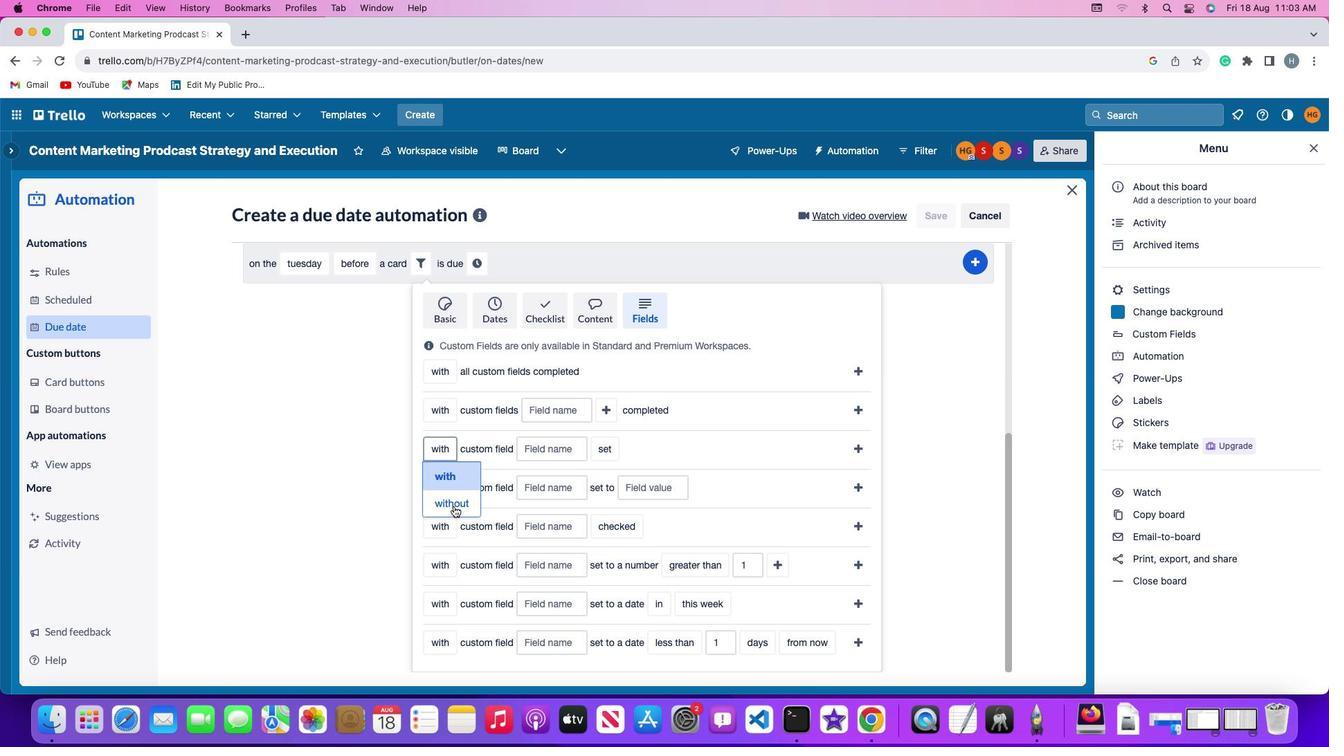 
Action: Mouse pressed left at (455, 504)
Screenshot: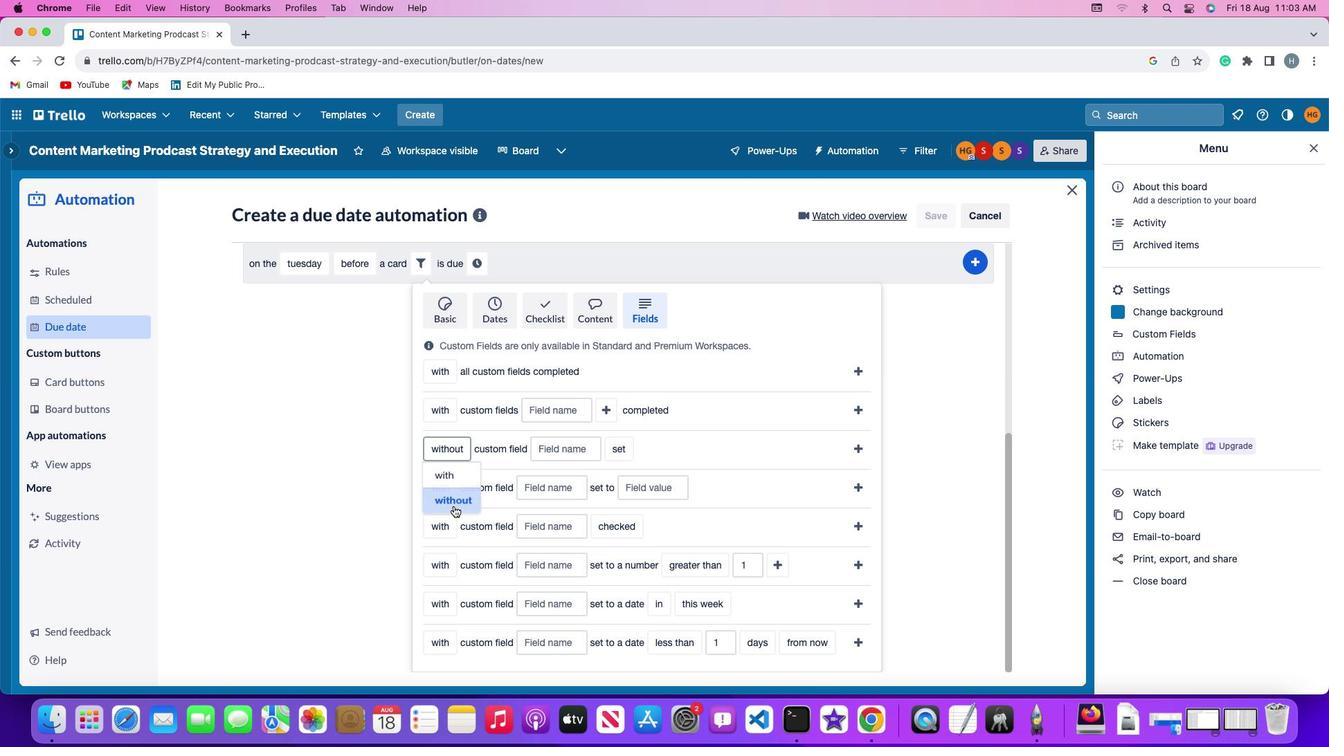 
Action: Mouse moved to (572, 450)
Screenshot: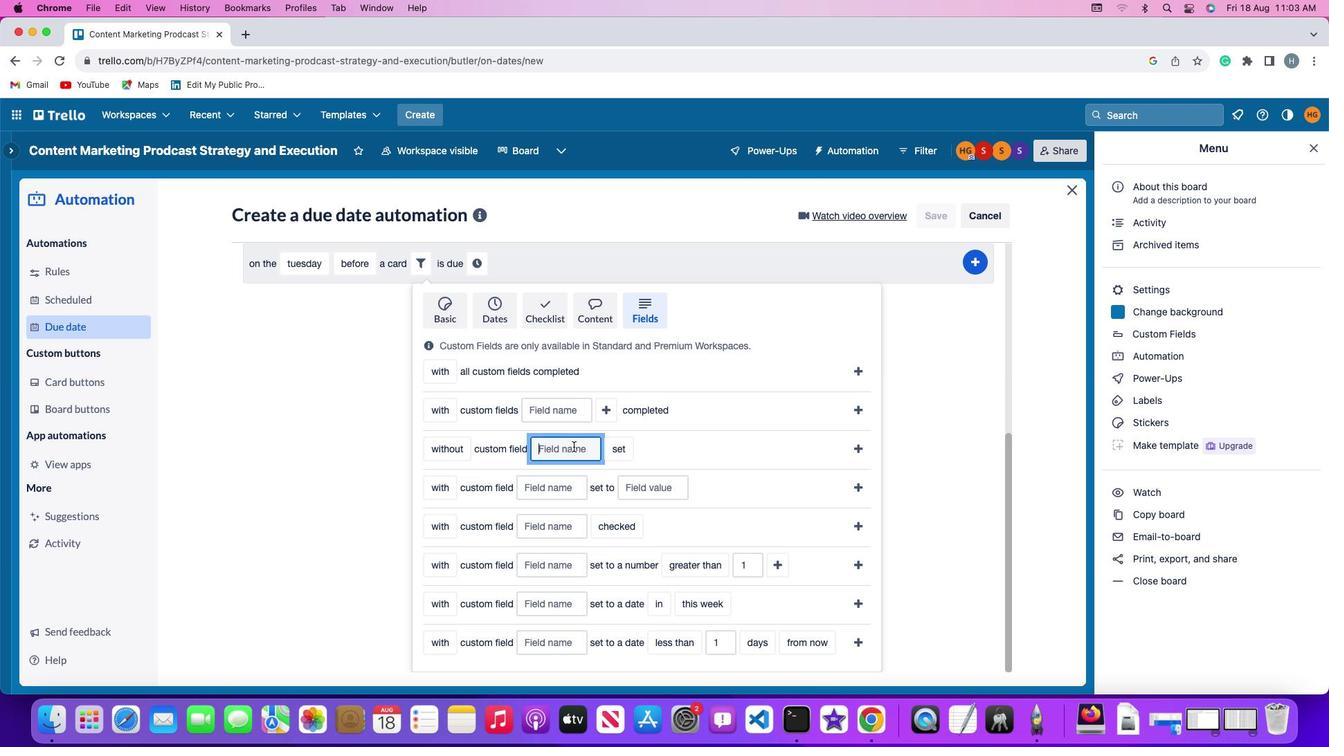 
Action: Mouse pressed left at (572, 450)
Screenshot: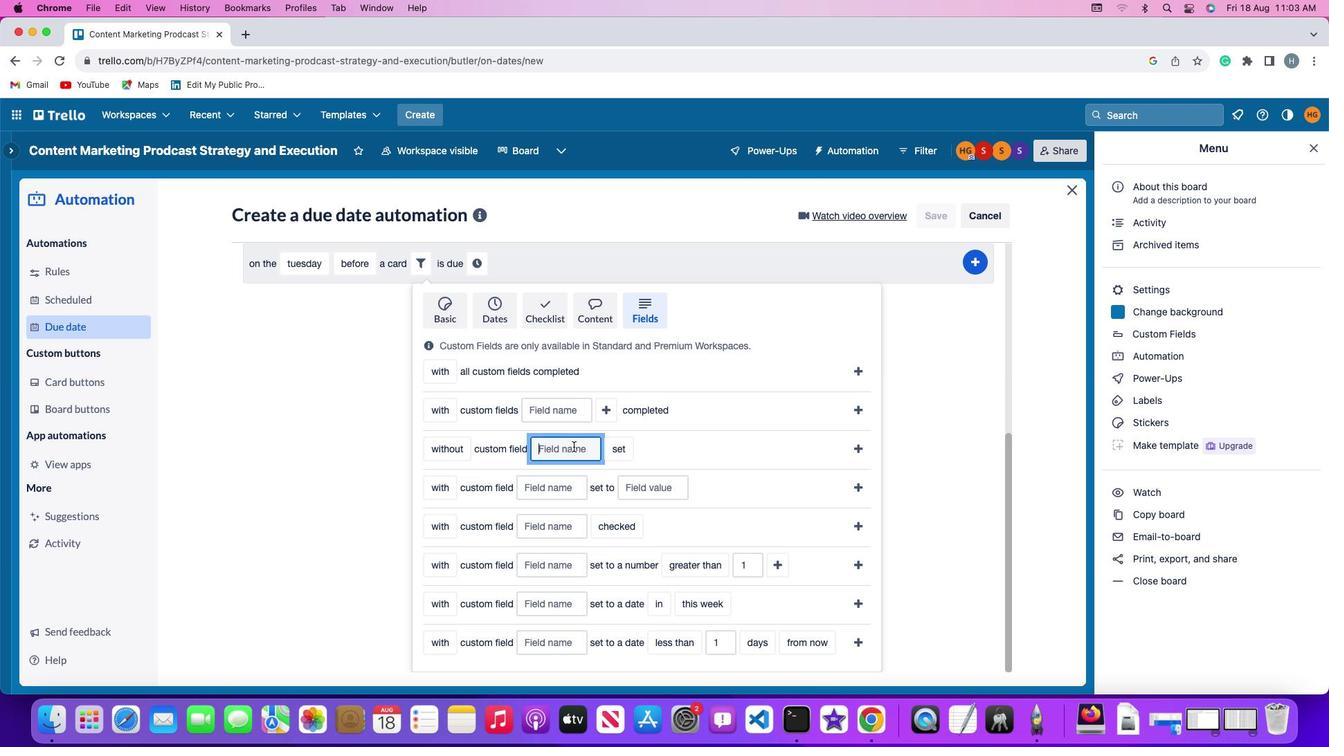 
Action: Mouse moved to (572, 449)
Screenshot: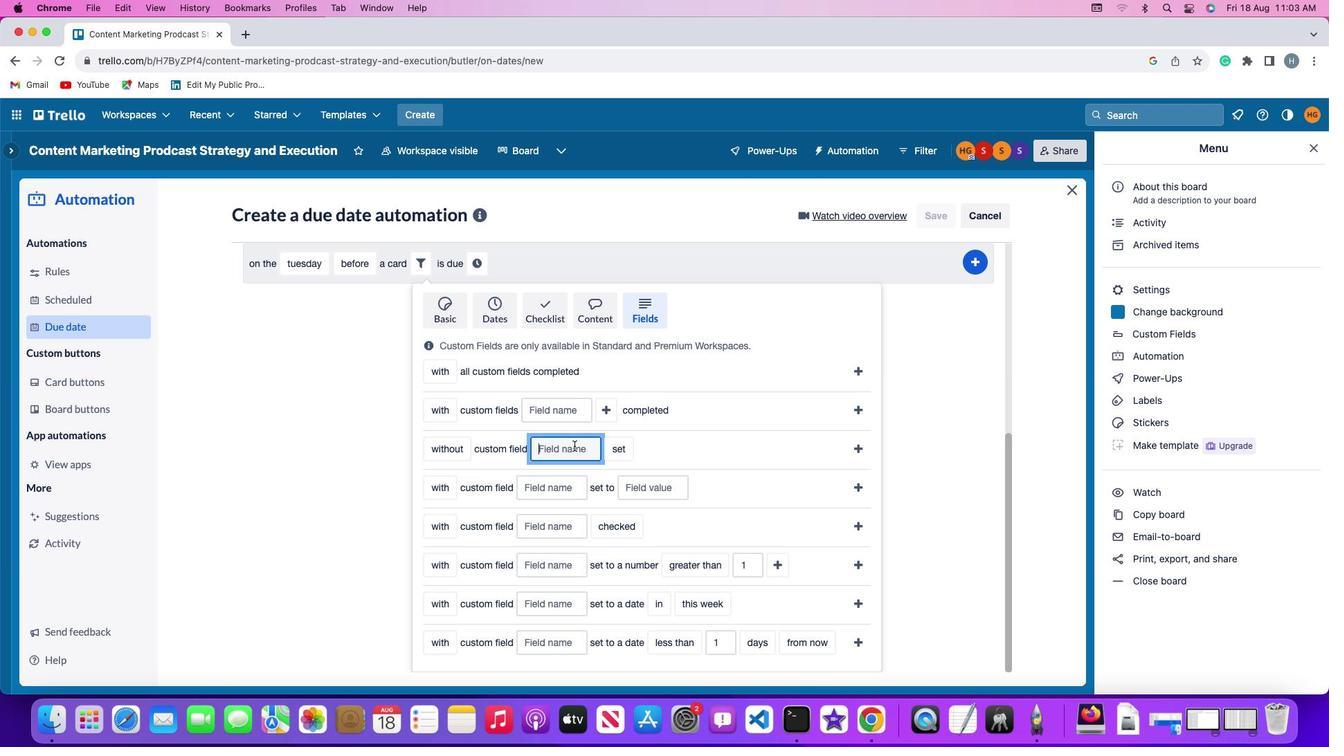 
Action: Key pressed Key.shift'R''e''s''u''m''e'
Screenshot: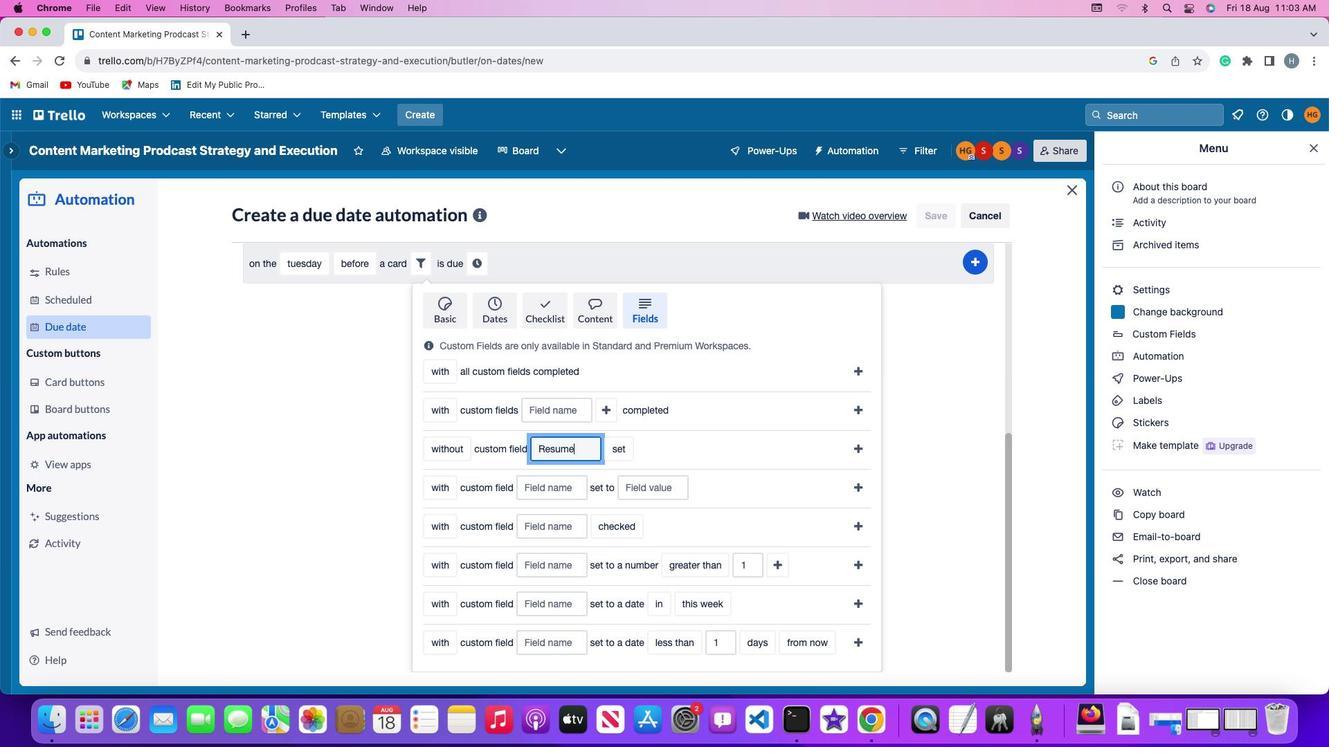 
Action: Mouse moved to (617, 453)
Screenshot: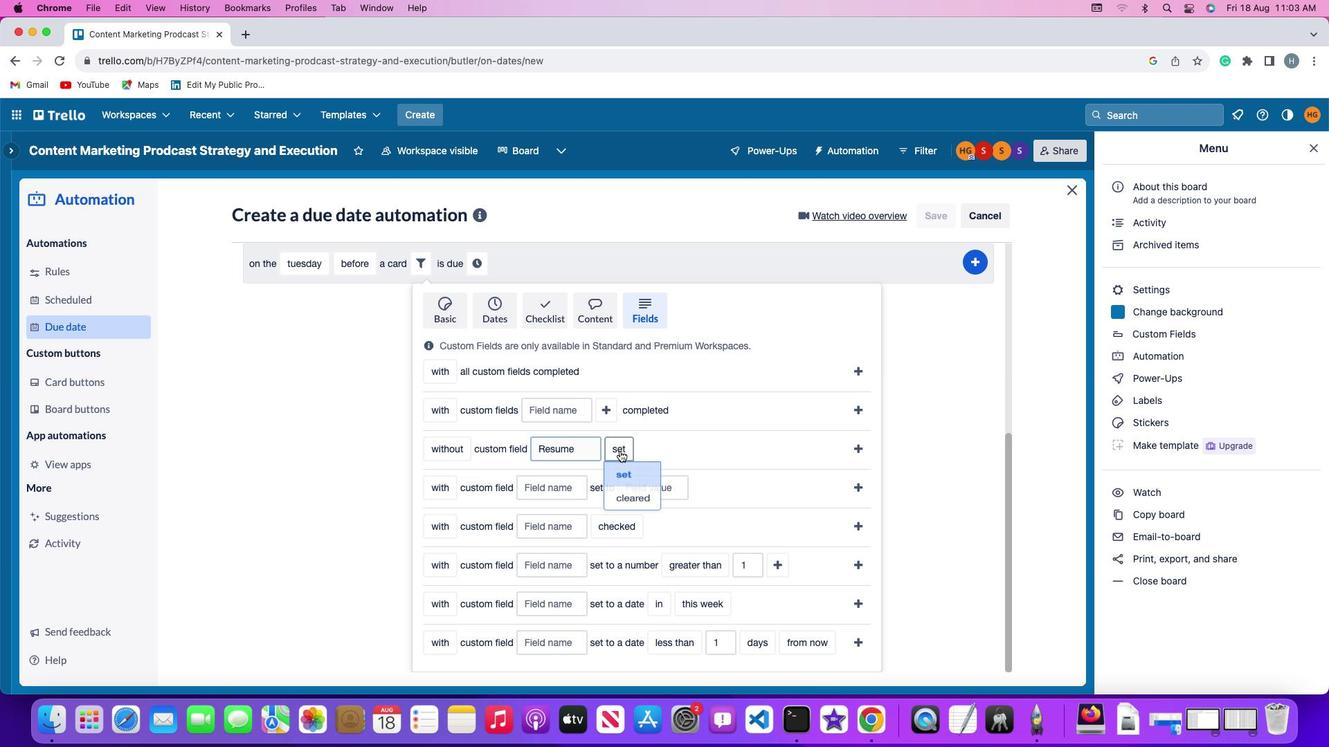 
Action: Mouse pressed left at (617, 453)
Screenshot: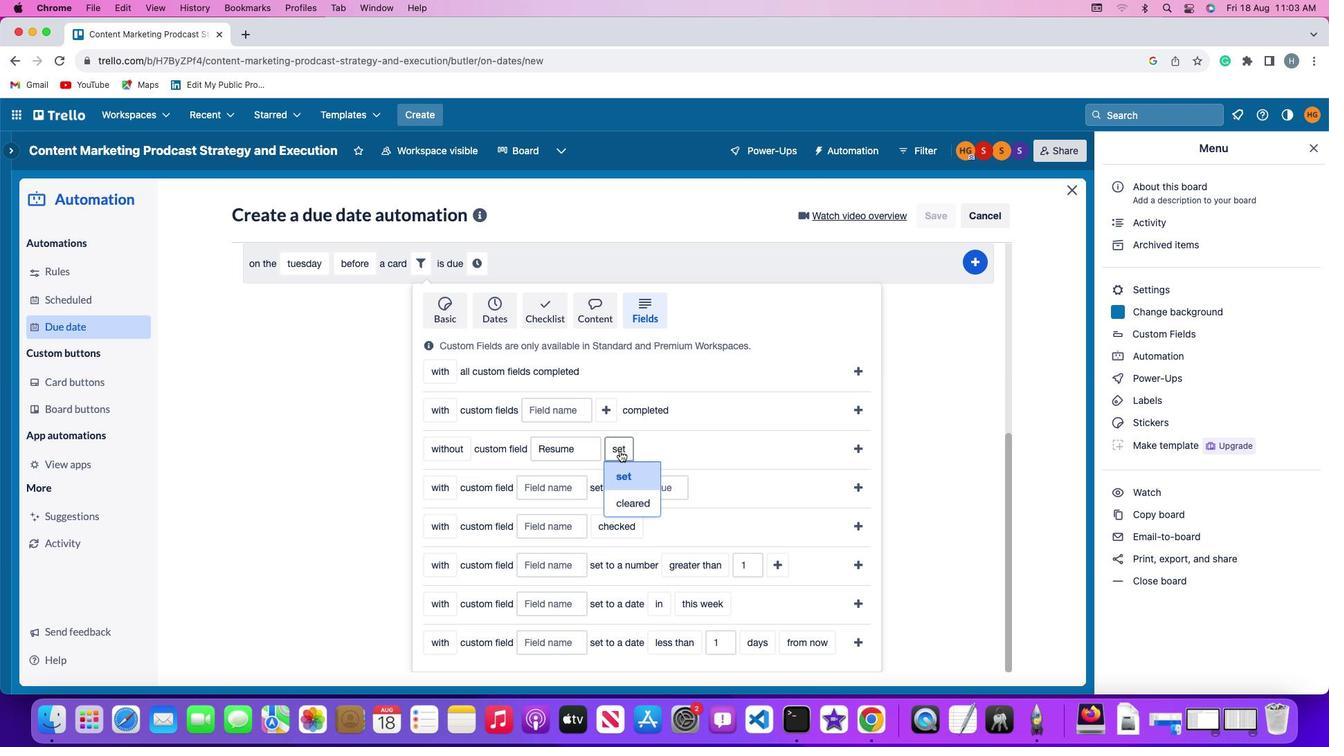 
Action: Mouse moved to (627, 500)
Screenshot: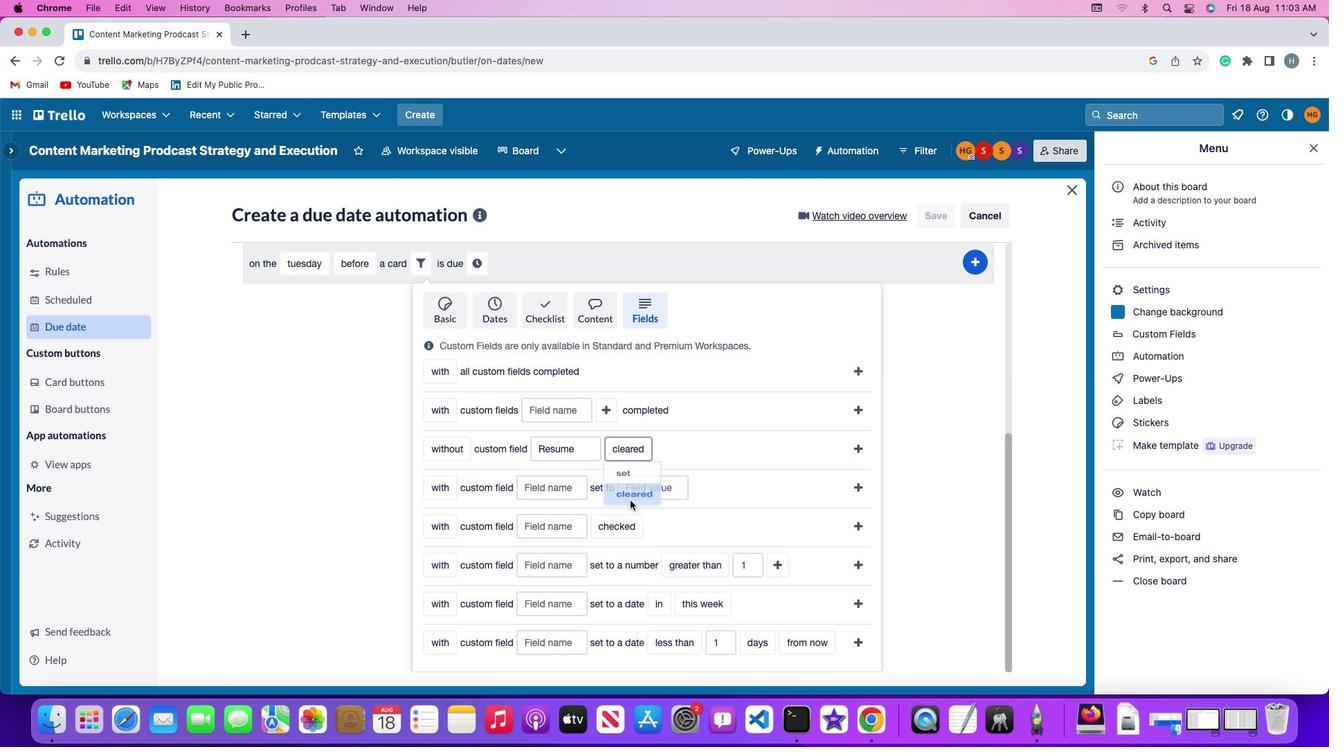 
Action: Mouse pressed left at (627, 500)
Screenshot: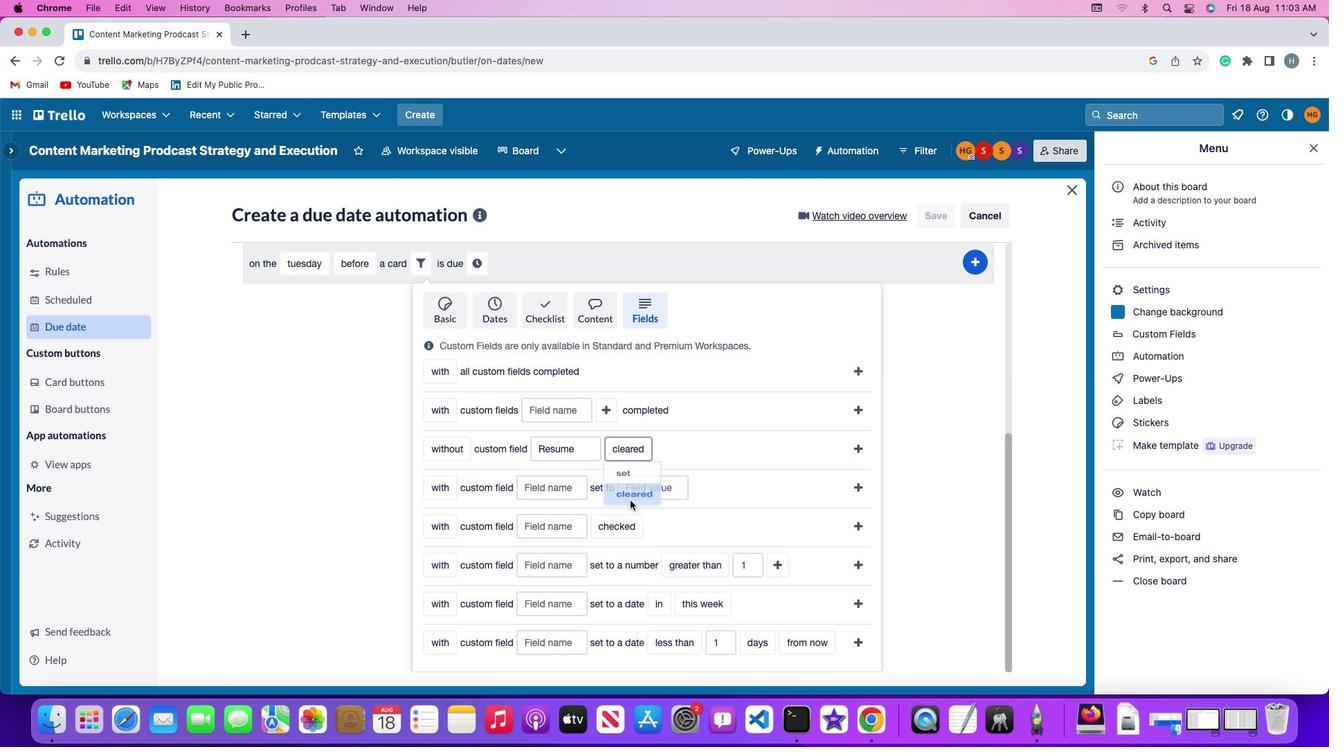 
Action: Mouse moved to (850, 448)
Screenshot: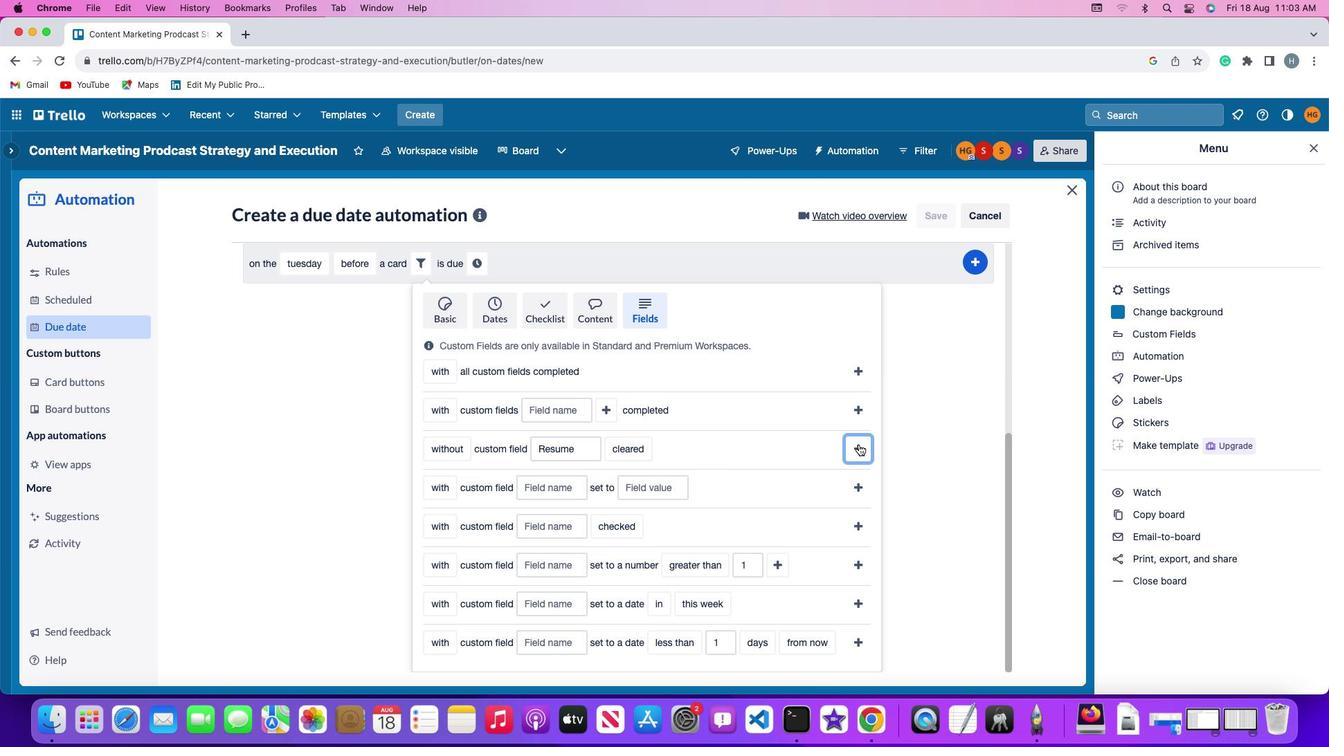 
Action: Mouse pressed left at (850, 448)
Screenshot: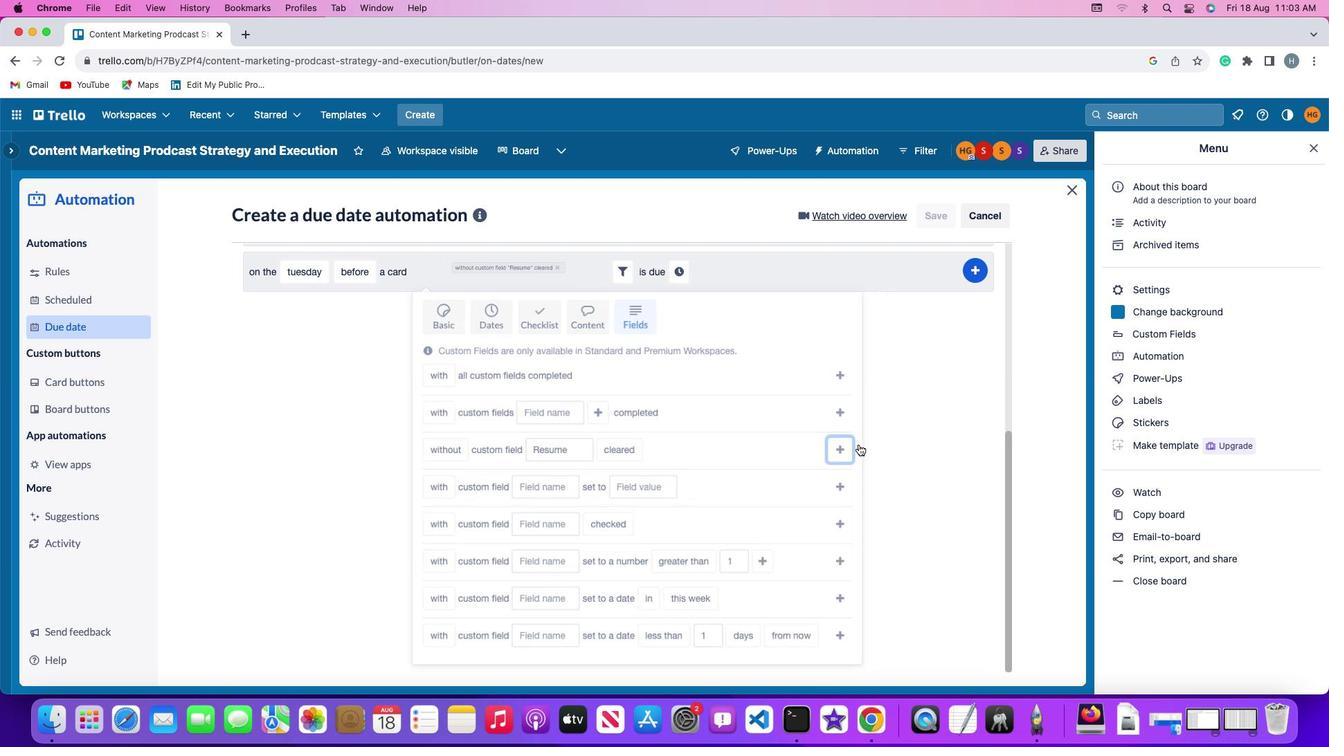 
Action: Mouse moved to (670, 596)
Screenshot: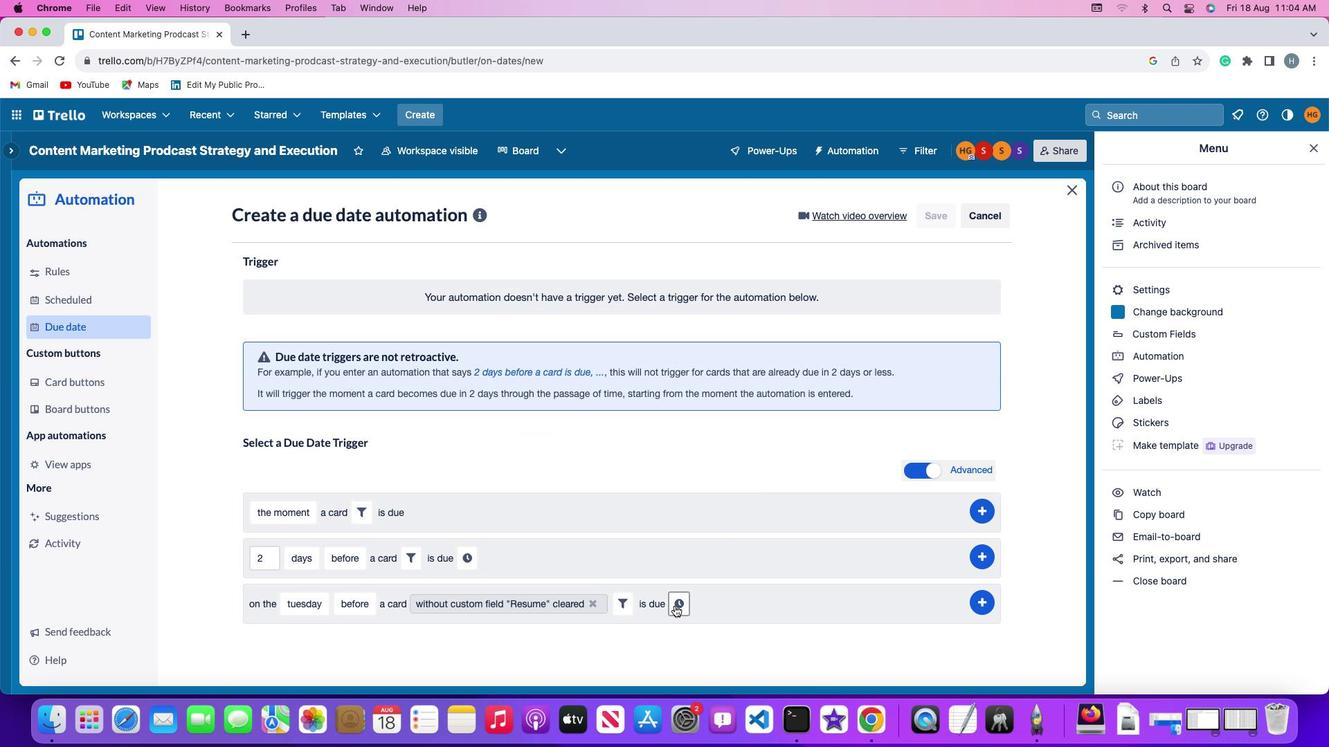 
Action: Mouse pressed left at (670, 596)
Screenshot: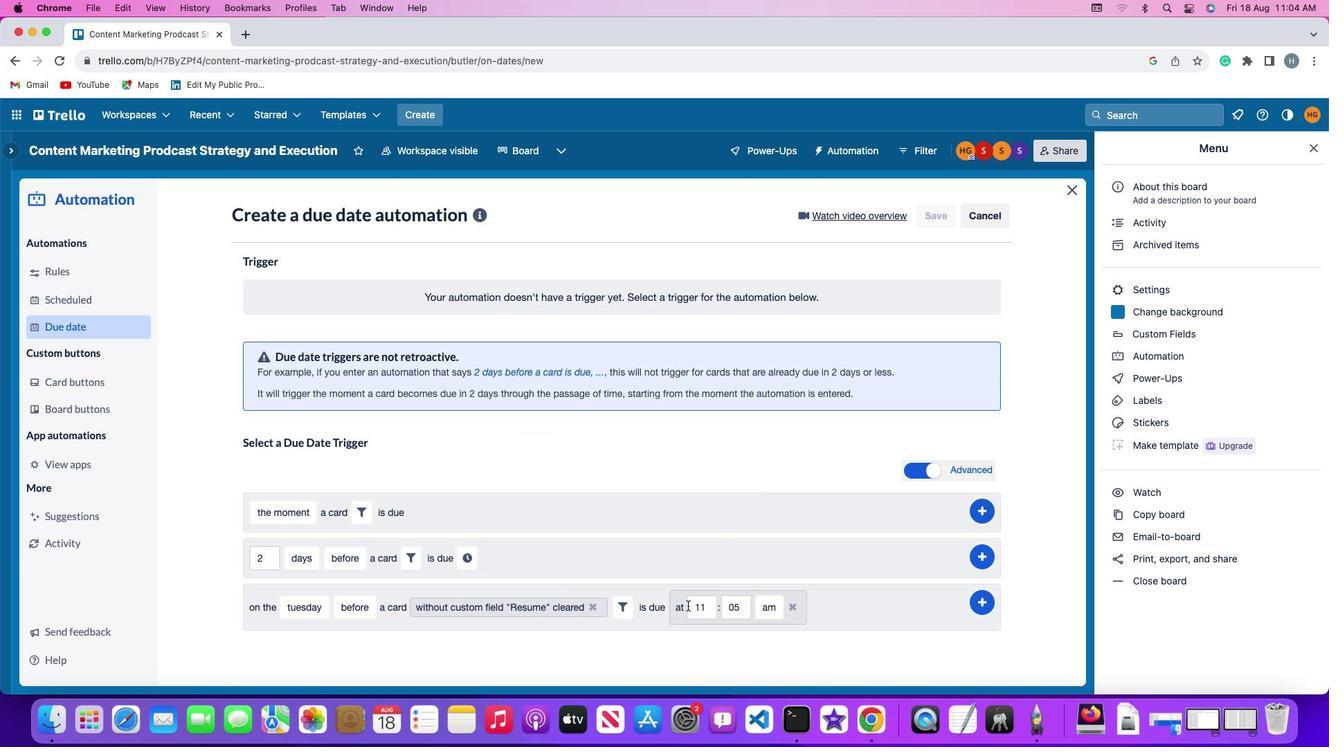 
Action: Mouse moved to (701, 596)
Screenshot: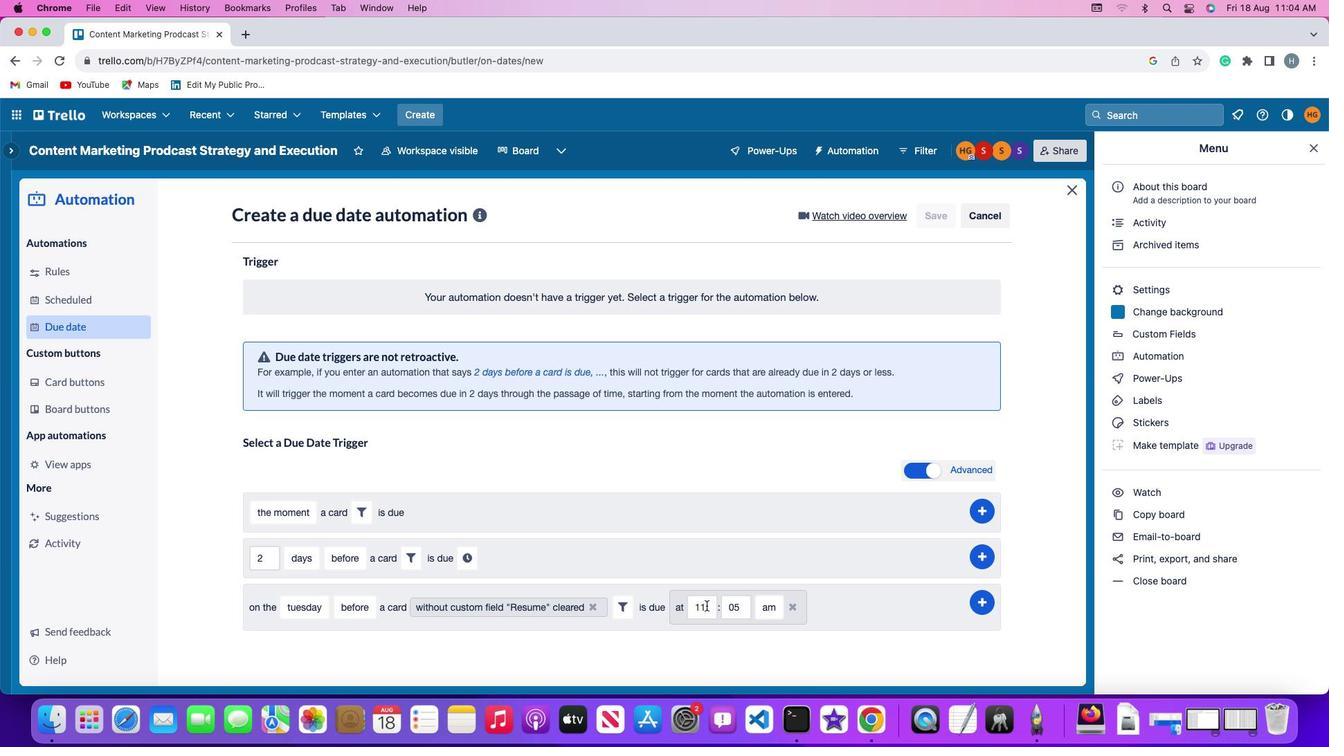 
Action: Mouse pressed left at (701, 596)
Screenshot: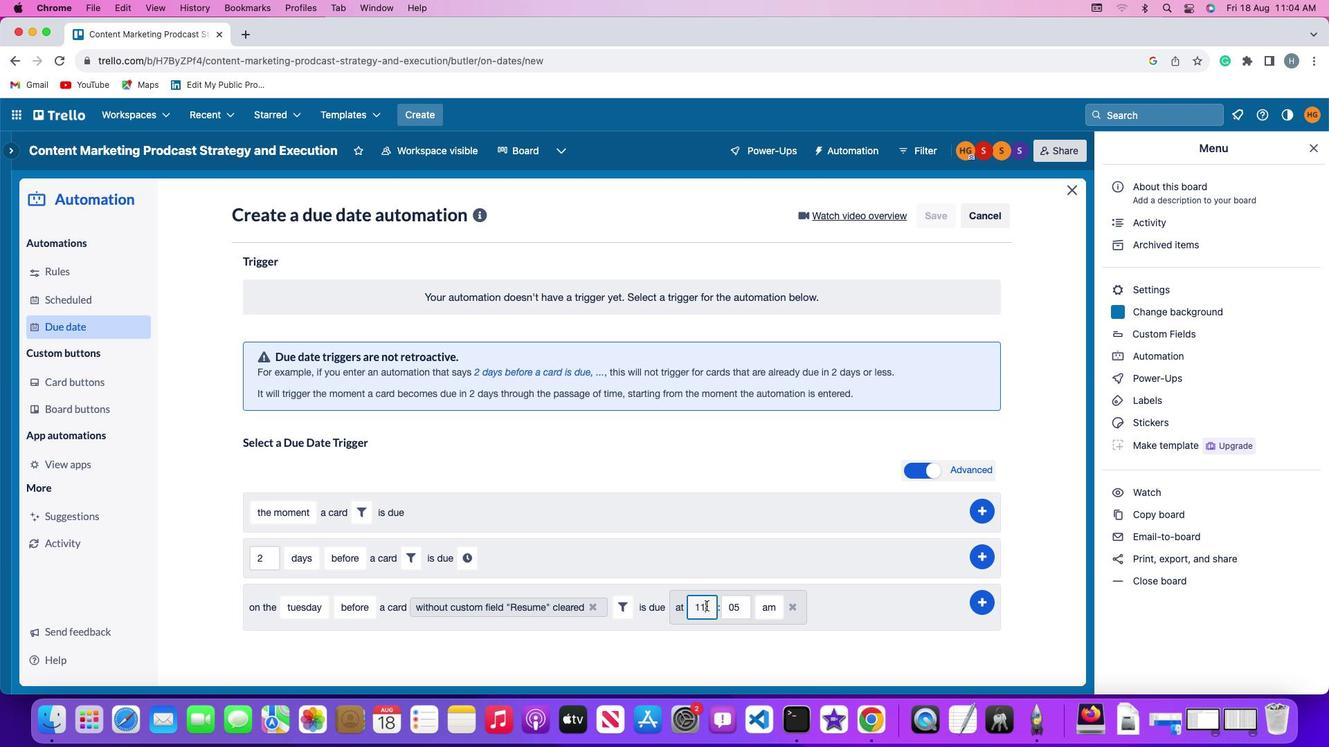 
Action: Key pressed Key.backspace
Screenshot: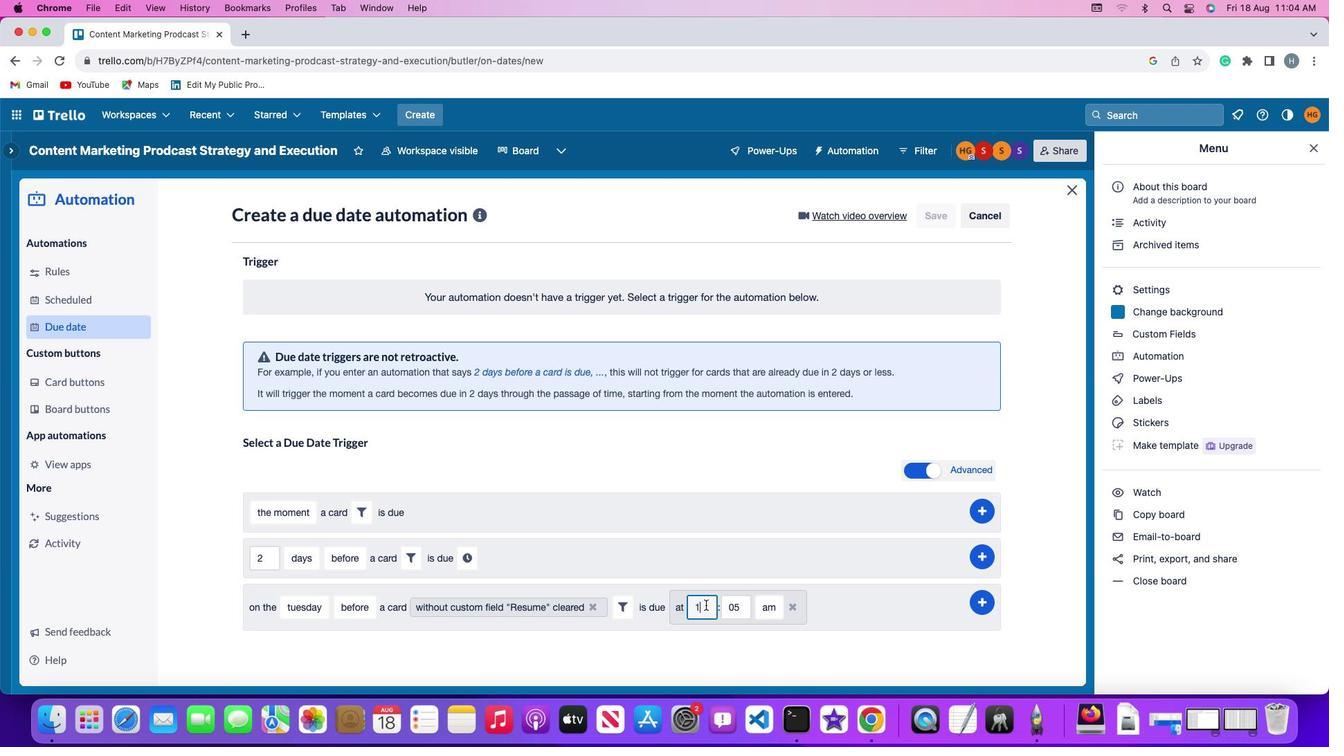 
Action: Mouse moved to (702, 599)
Screenshot: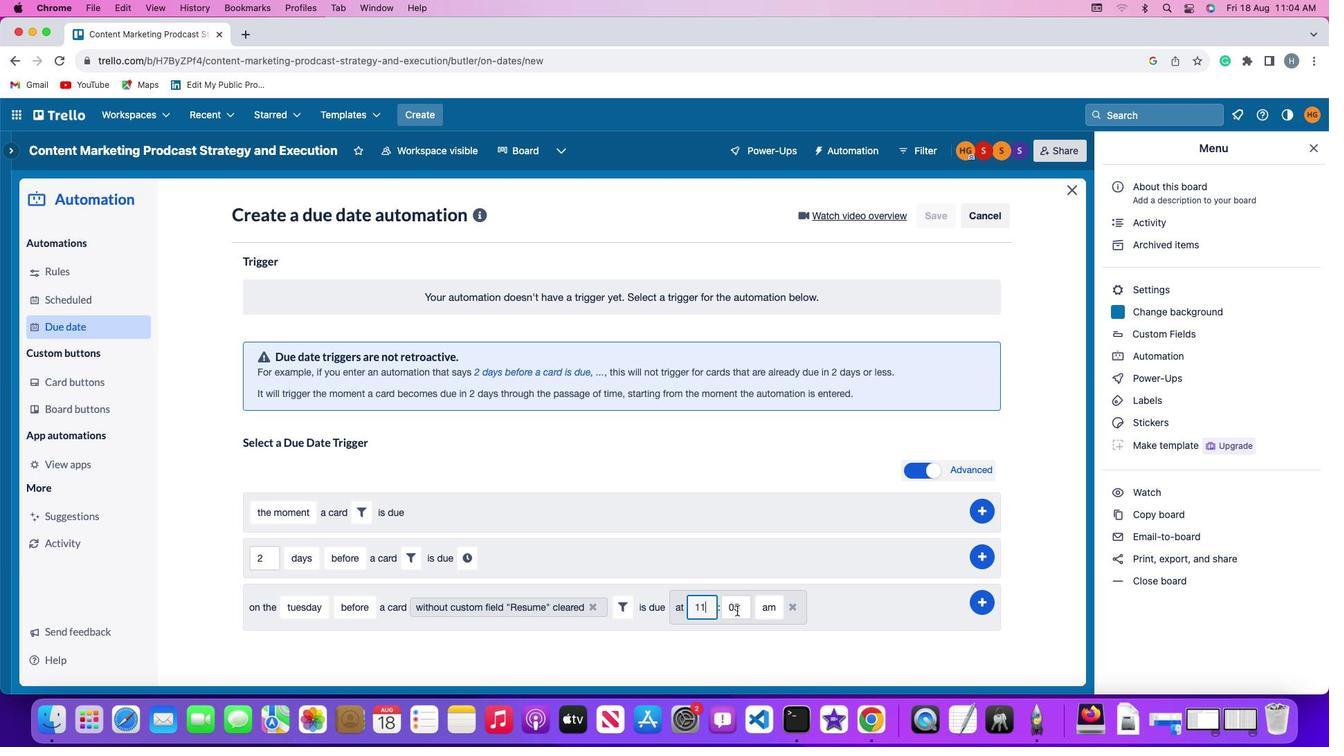 
Action: Key pressed '1'
Screenshot: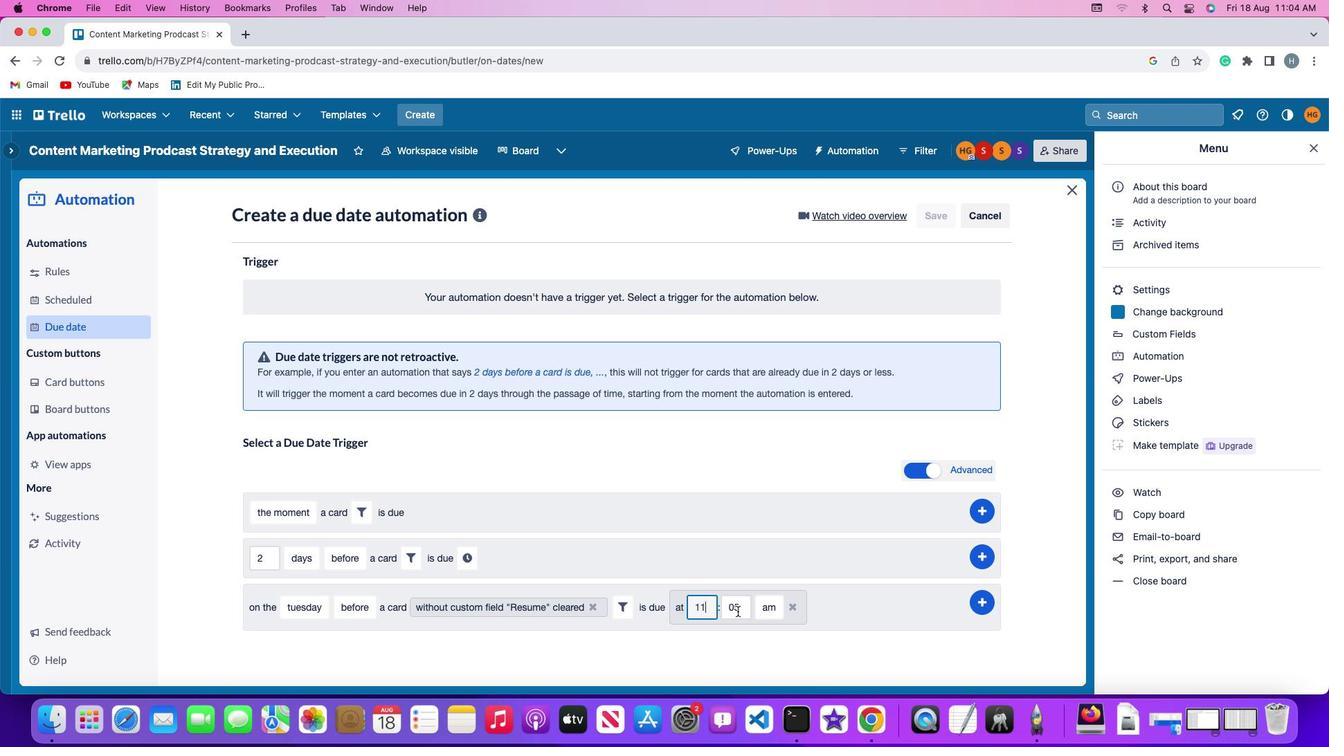 
Action: Mouse moved to (740, 597)
Screenshot: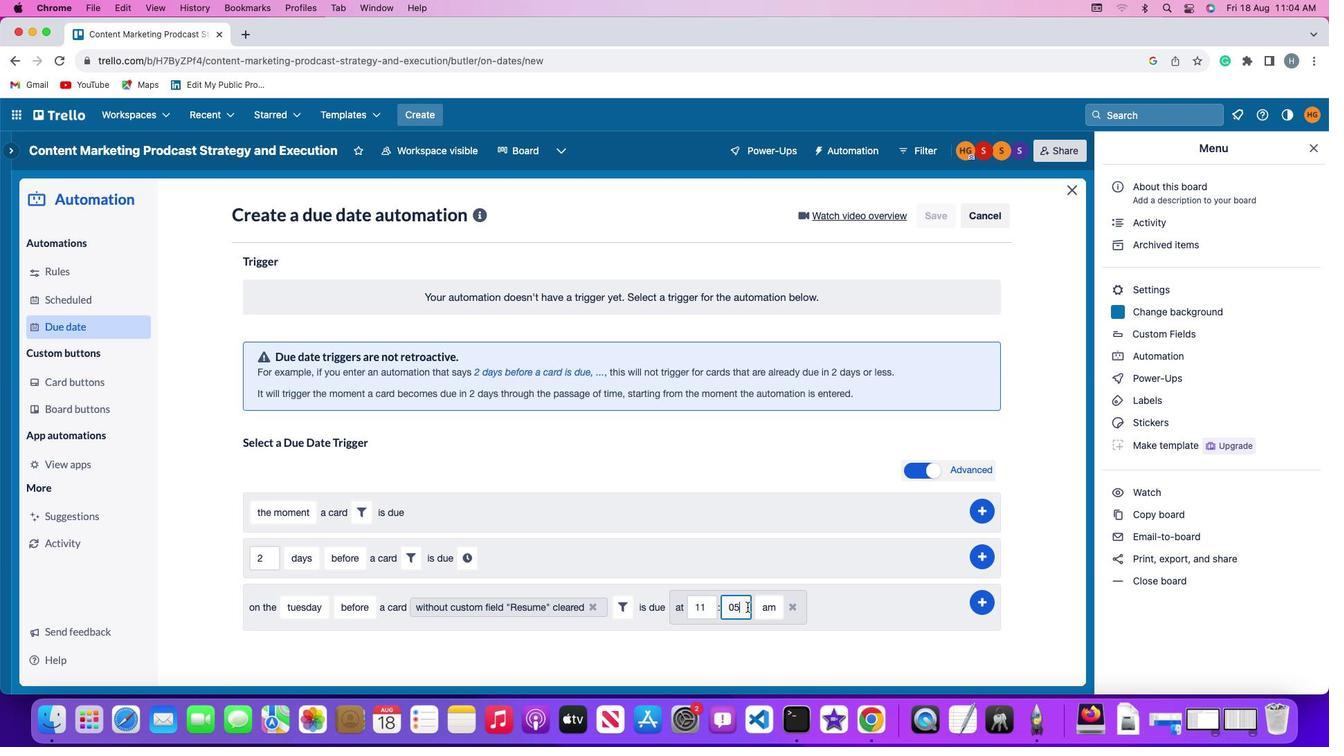 
Action: Mouse pressed left at (740, 597)
Screenshot: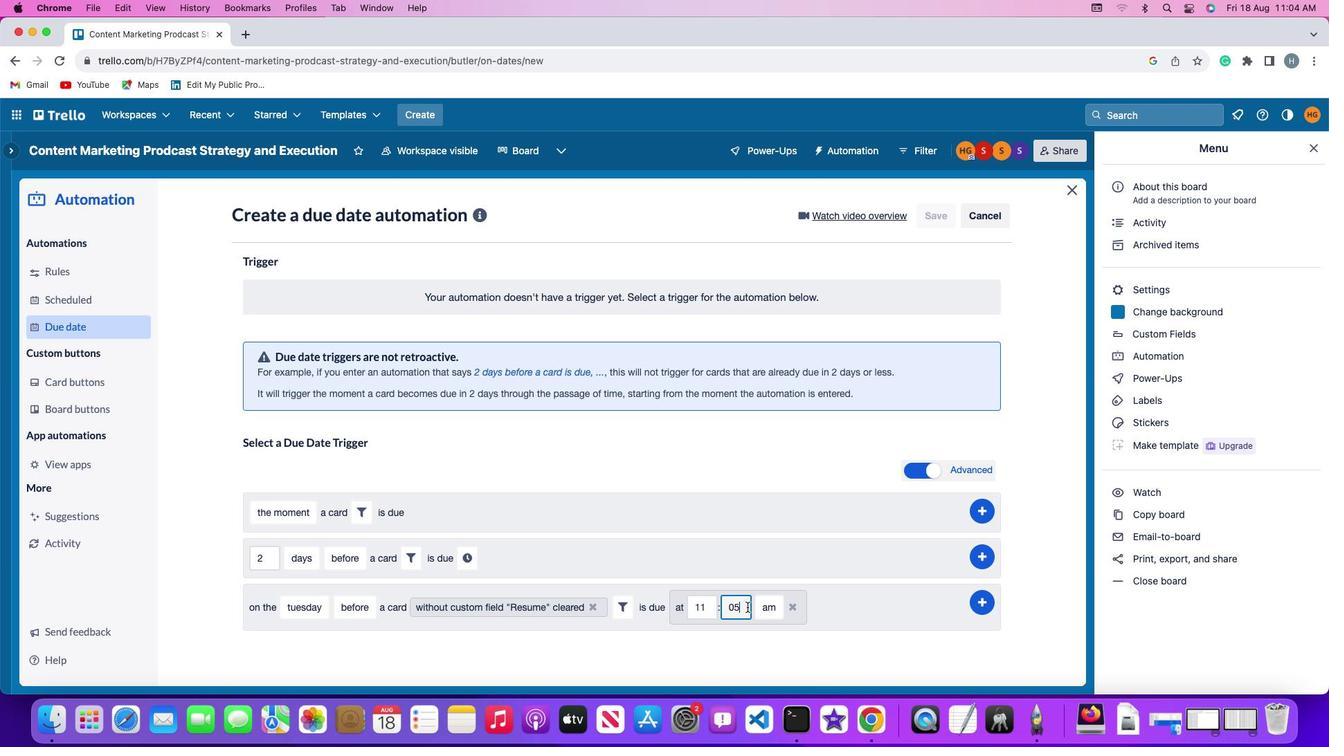
Action: Key pressed Key.backspace'0'
Screenshot: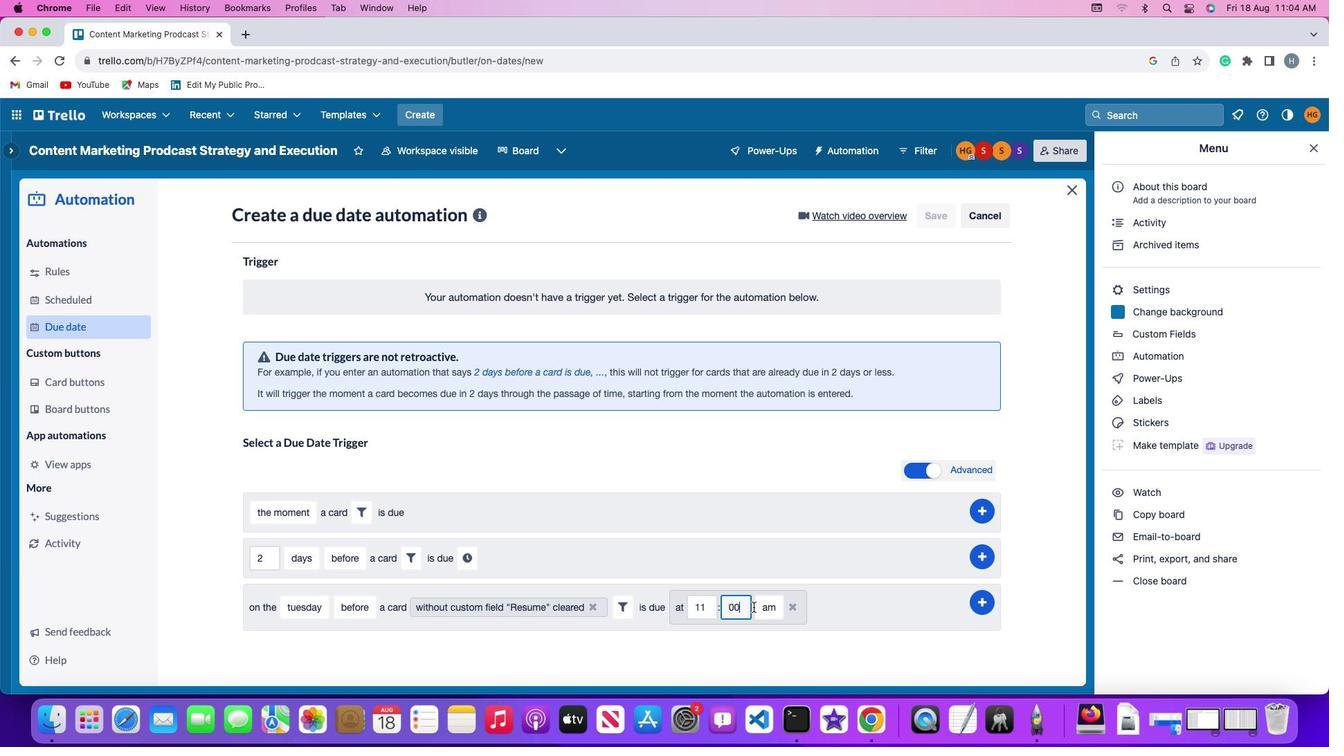
Action: Mouse moved to (755, 596)
Screenshot: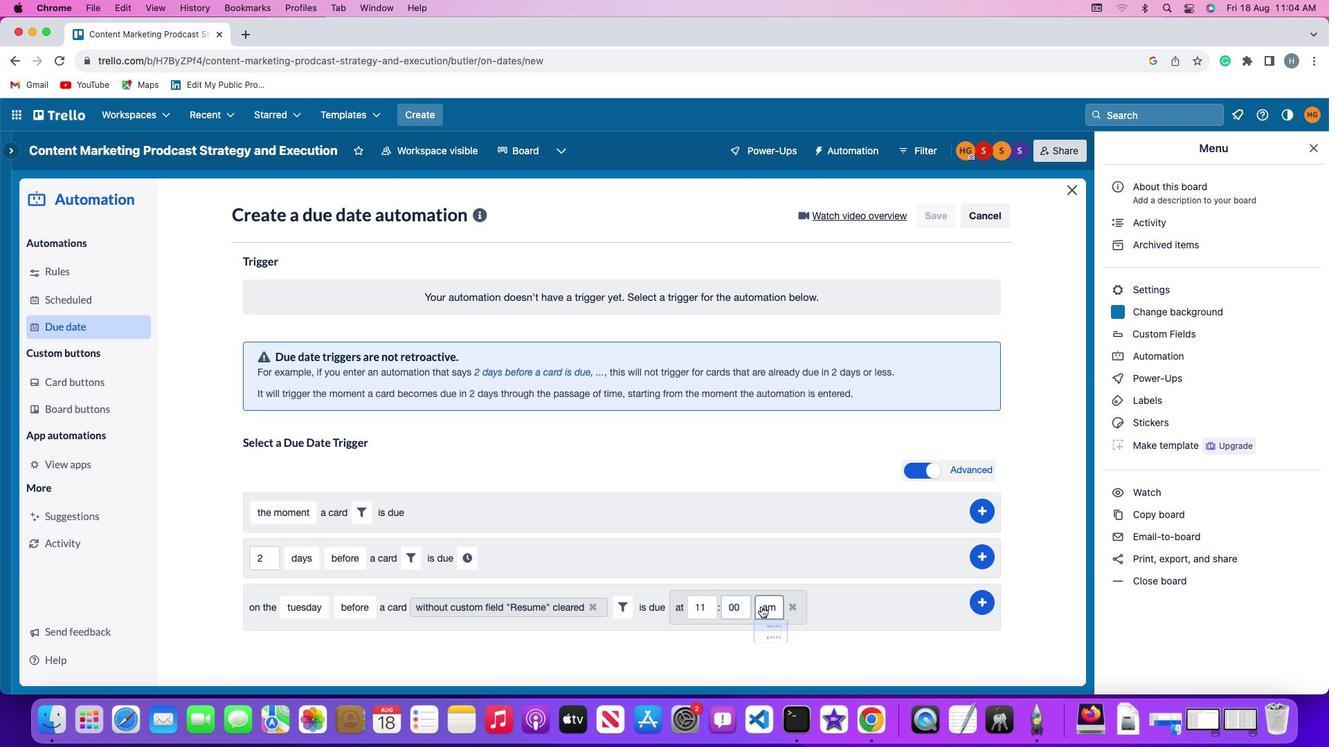 
Action: Mouse pressed left at (755, 596)
Screenshot: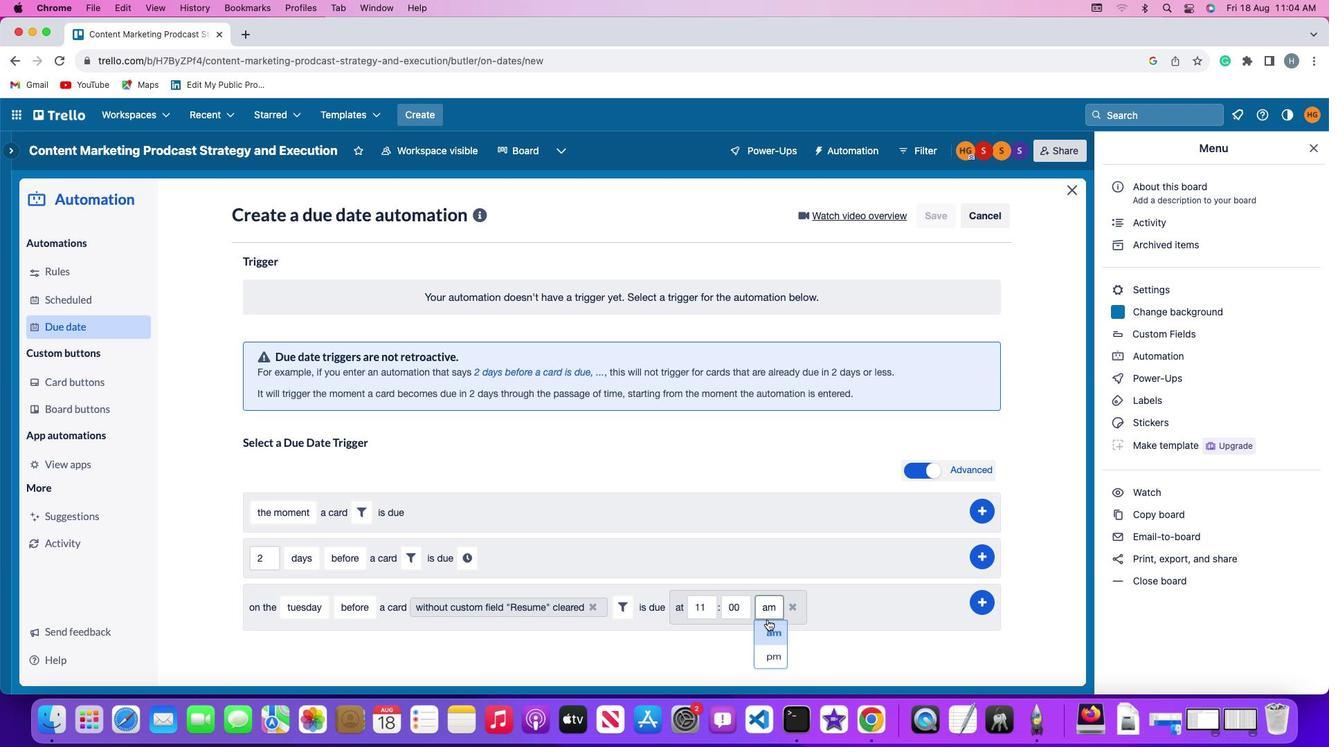 
Action: Mouse moved to (764, 617)
Screenshot: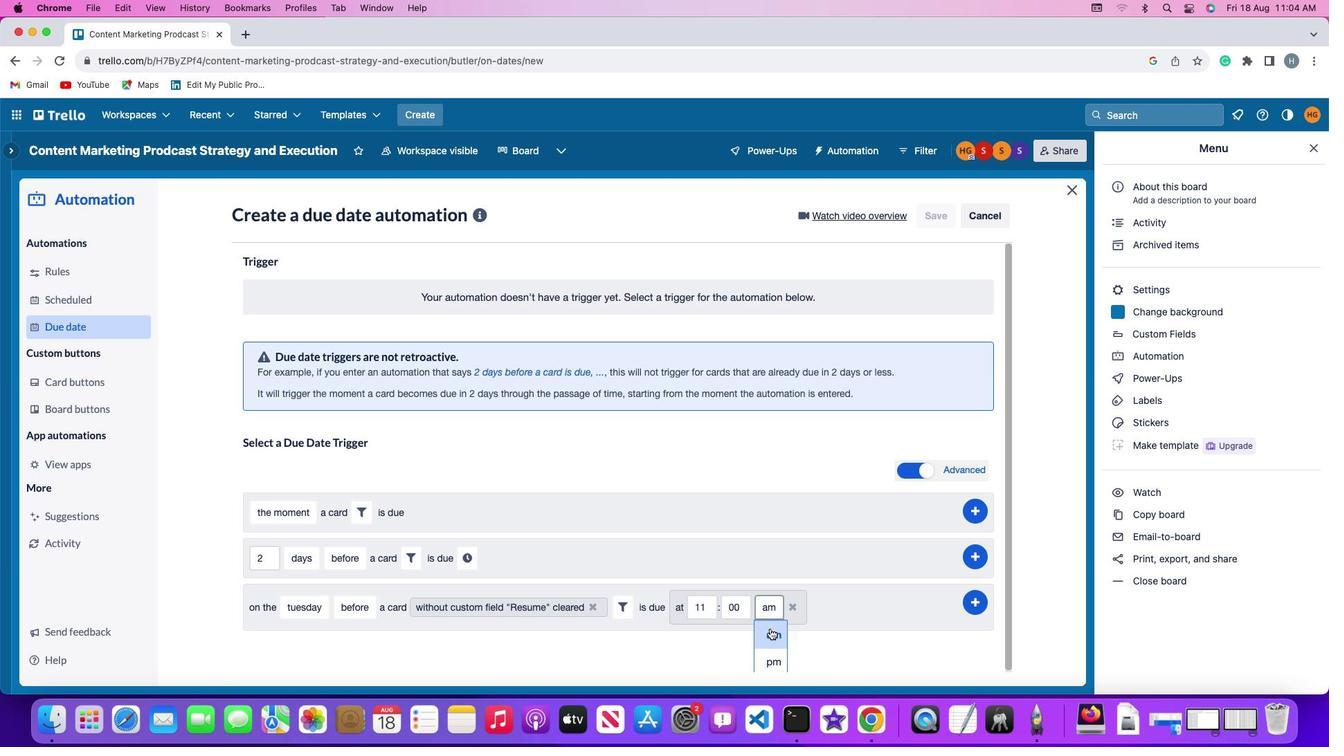 
Action: Mouse pressed left at (764, 617)
Screenshot: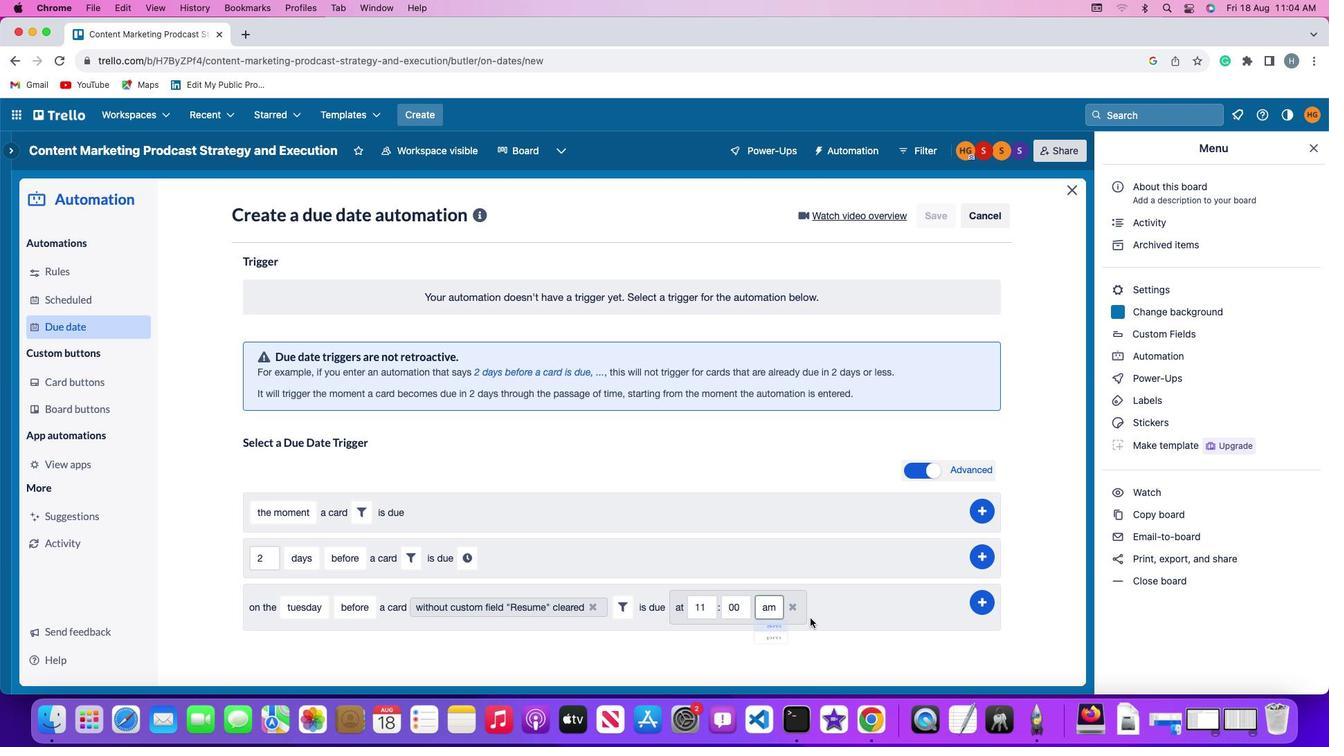 
Action: Mouse moved to (969, 591)
Screenshot: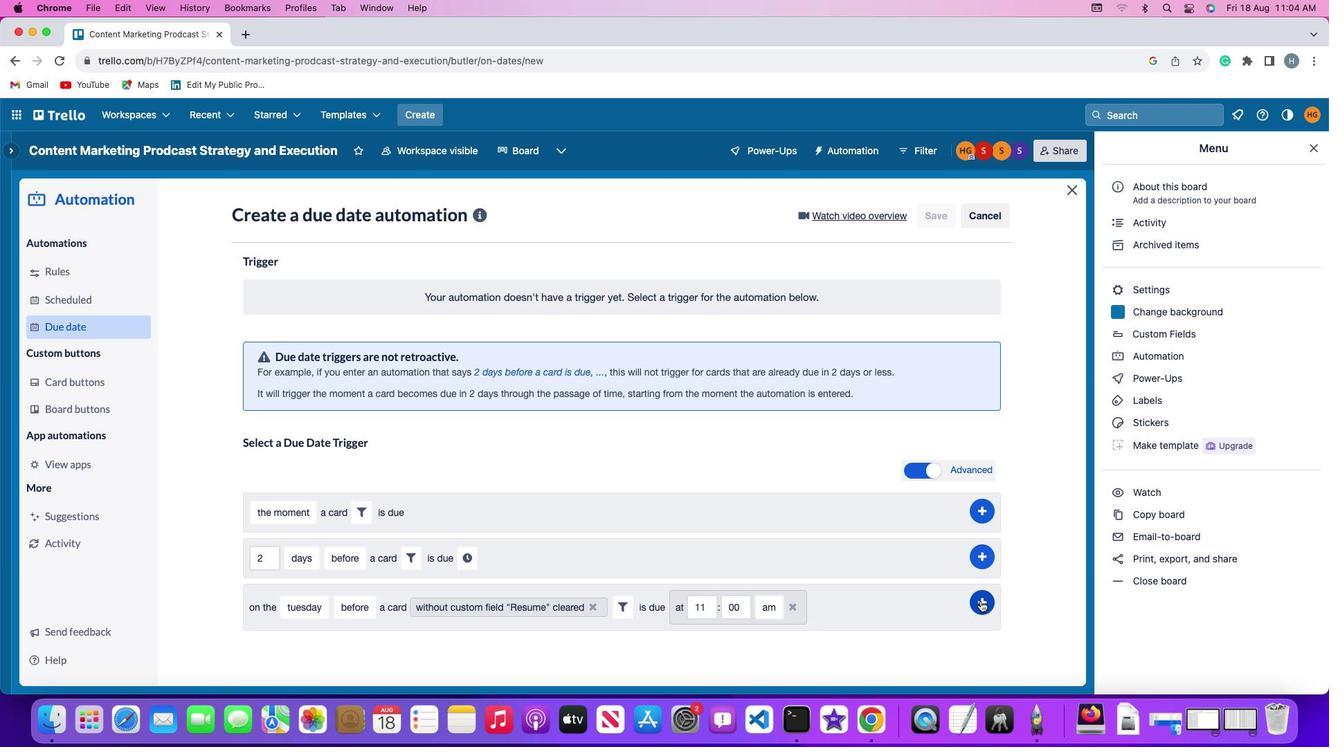 
Action: Mouse pressed left at (969, 591)
Screenshot: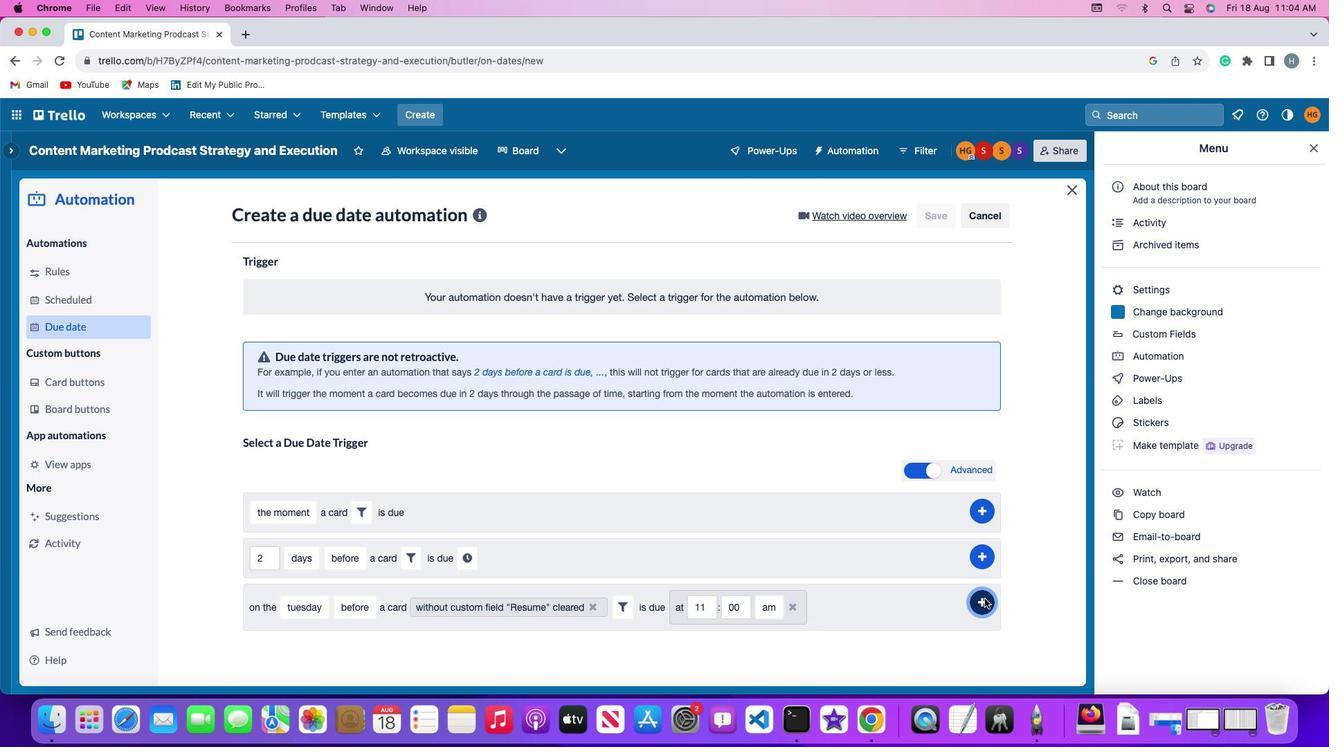 
Action: Mouse moved to (1034, 490)
Screenshot: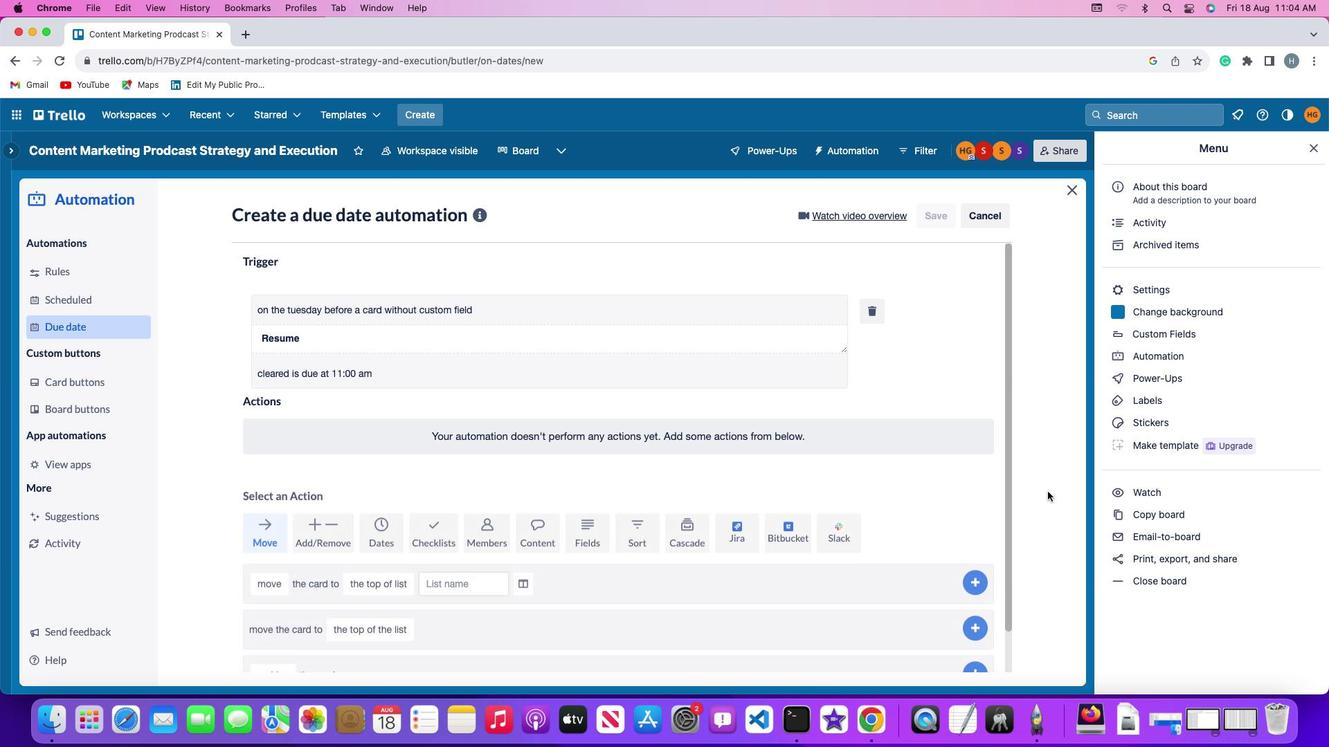 
